 Task: Find connections with filter location Otrokovice with filter topic #lawyeringwith filter profile language English with filter current company FIS with filter school Careers for youth in Salem with filter industry Computer Networking Products with filter service category User Experience Design with filter keywords title Controller
Action: Mouse moved to (561, 75)
Screenshot: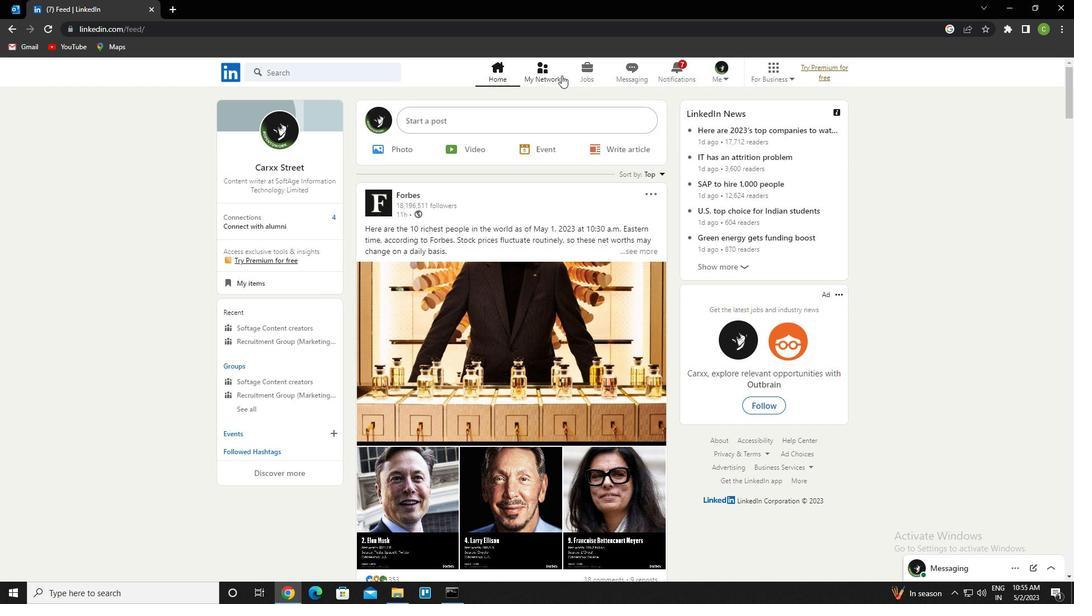 
Action: Mouse pressed left at (561, 75)
Screenshot: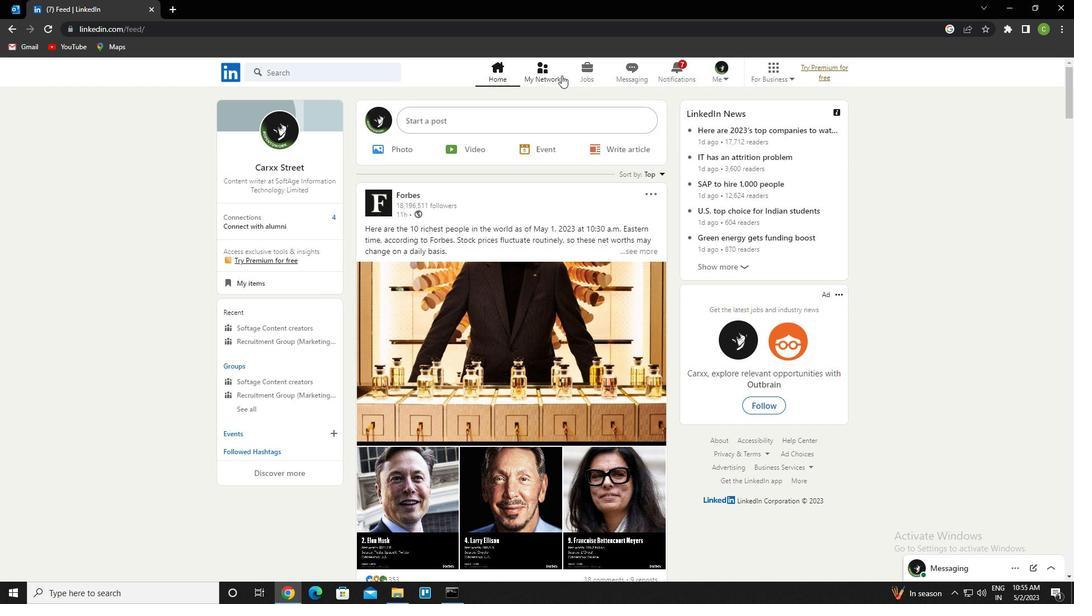 
Action: Mouse moved to (307, 139)
Screenshot: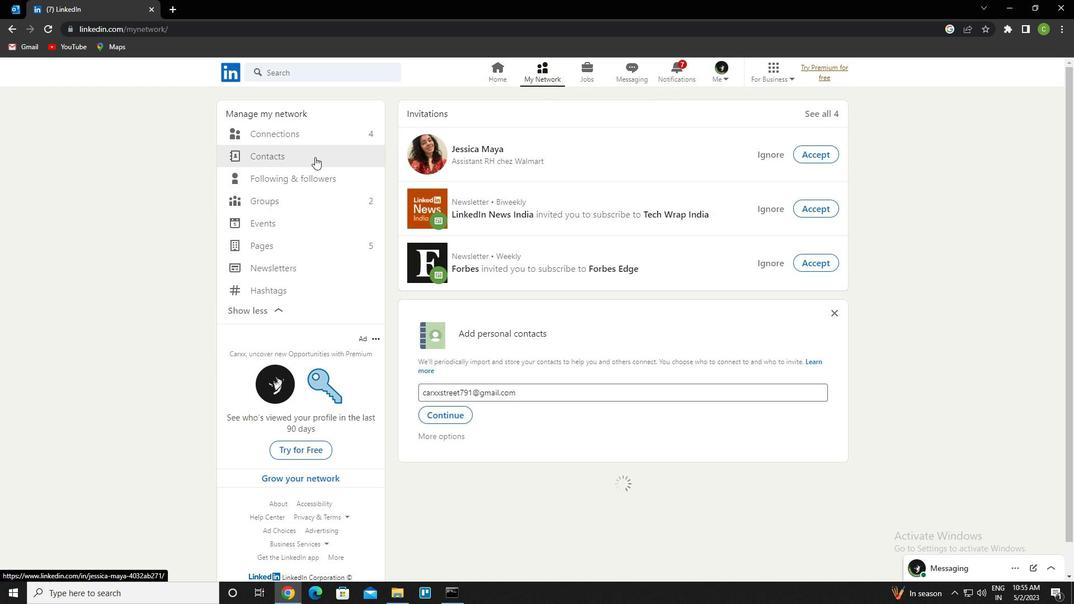 
Action: Mouse pressed left at (307, 139)
Screenshot: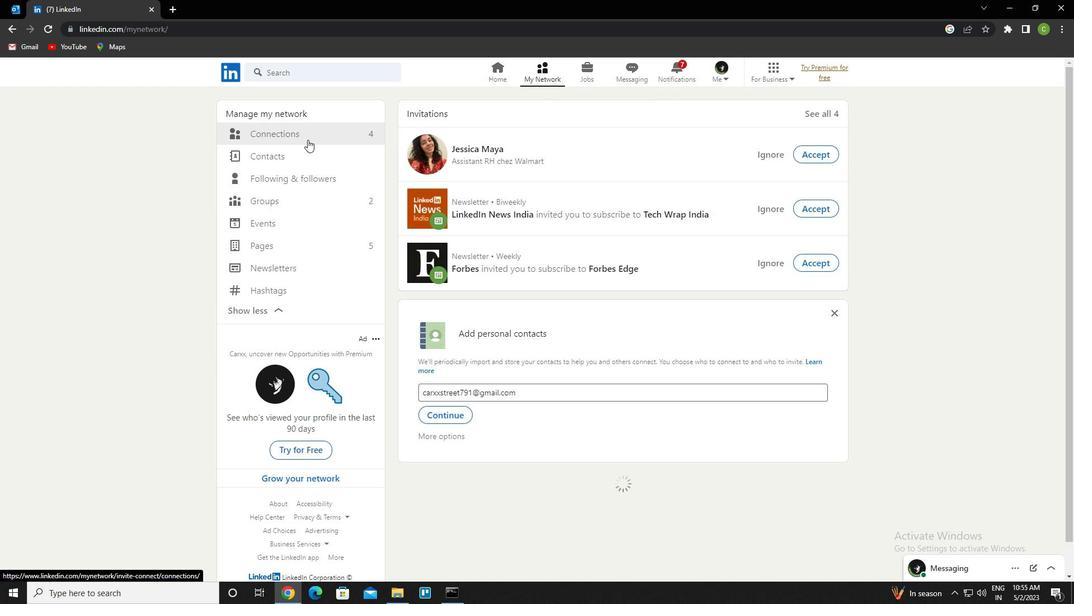 
Action: Mouse moved to (615, 138)
Screenshot: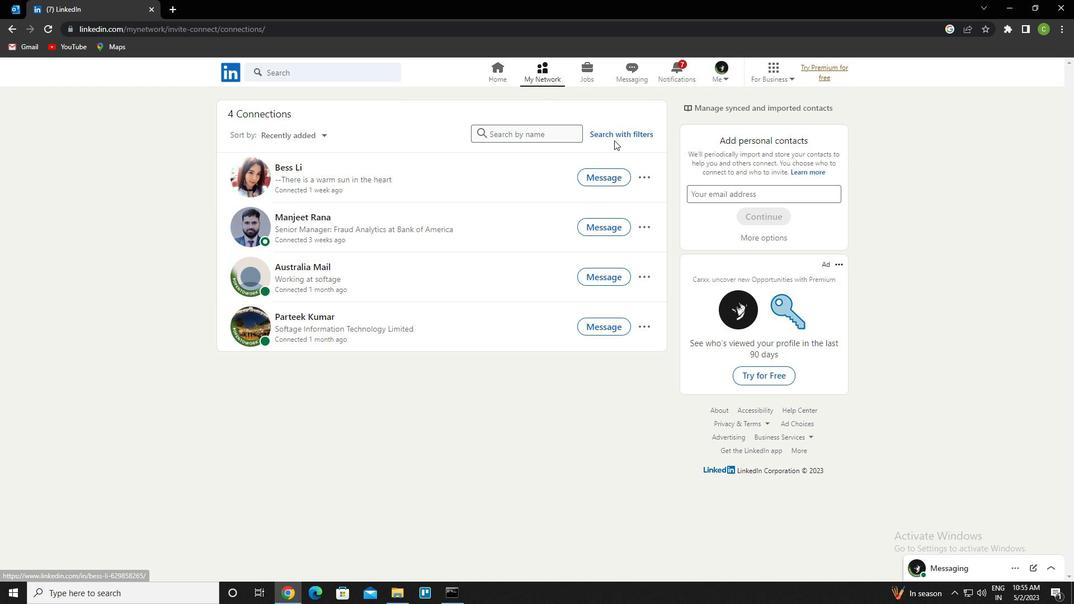 
Action: Mouse pressed left at (615, 138)
Screenshot: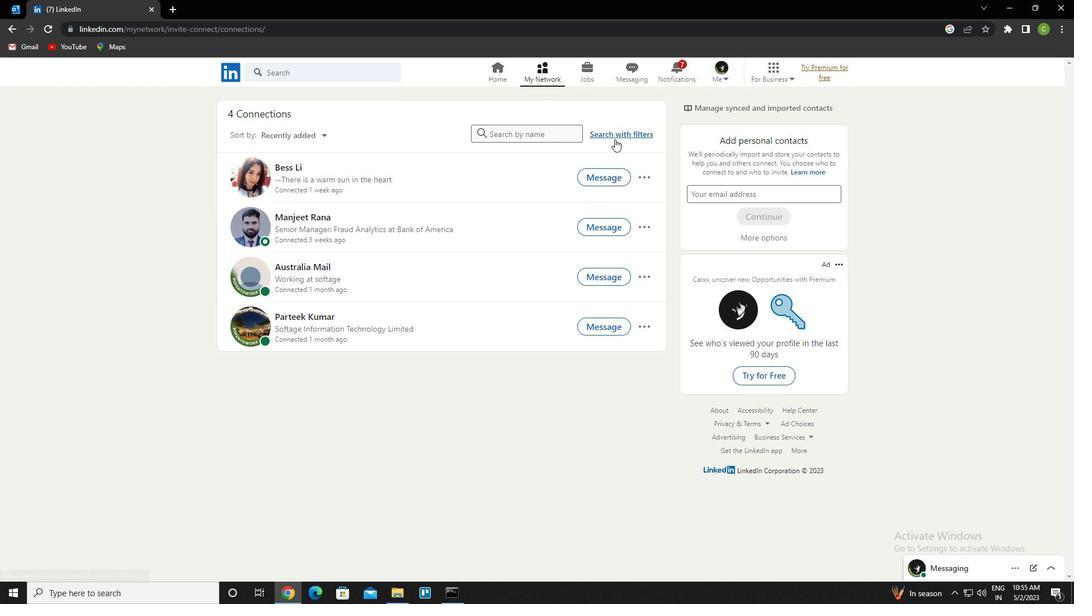 
Action: Mouse moved to (565, 100)
Screenshot: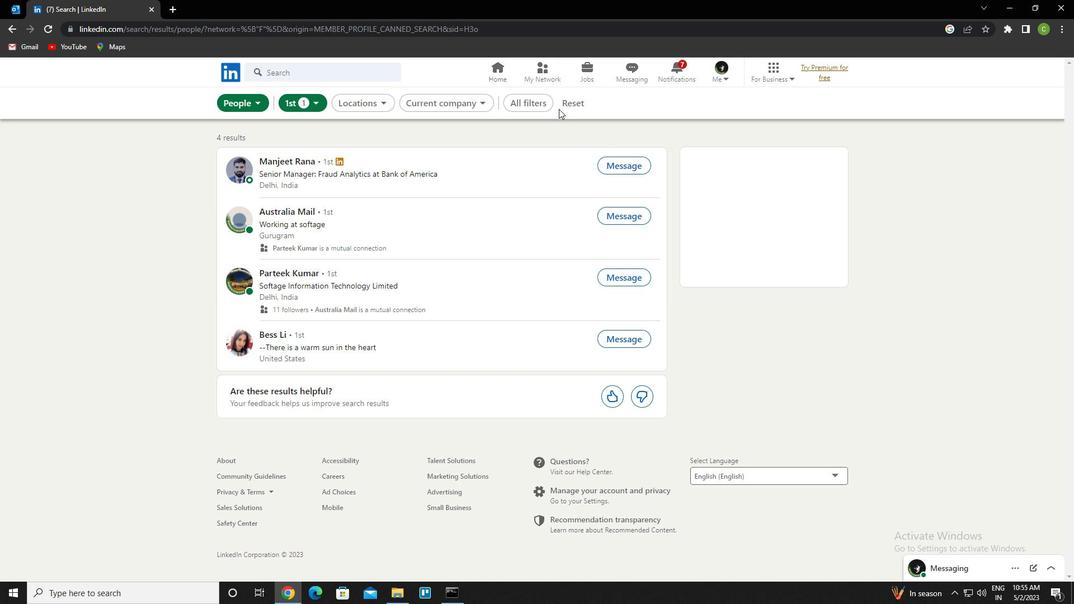 
Action: Mouse pressed left at (565, 100)
Screenshot: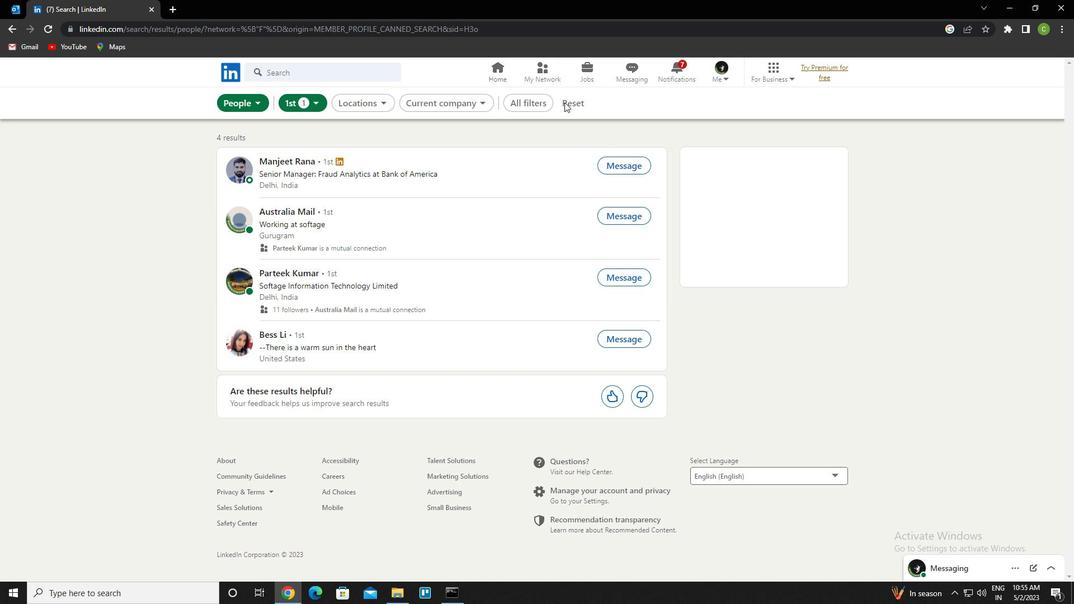 
Action: Mouse moved to (552, 103)
Screenshot: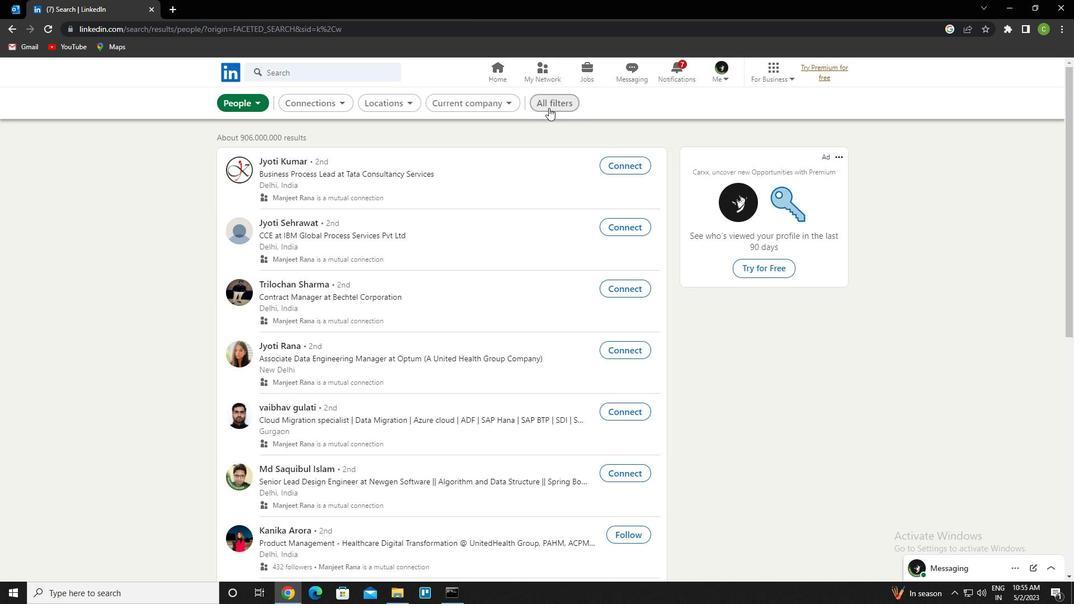 
Action: Mouse pressed left at (552, 103)
Screenshot: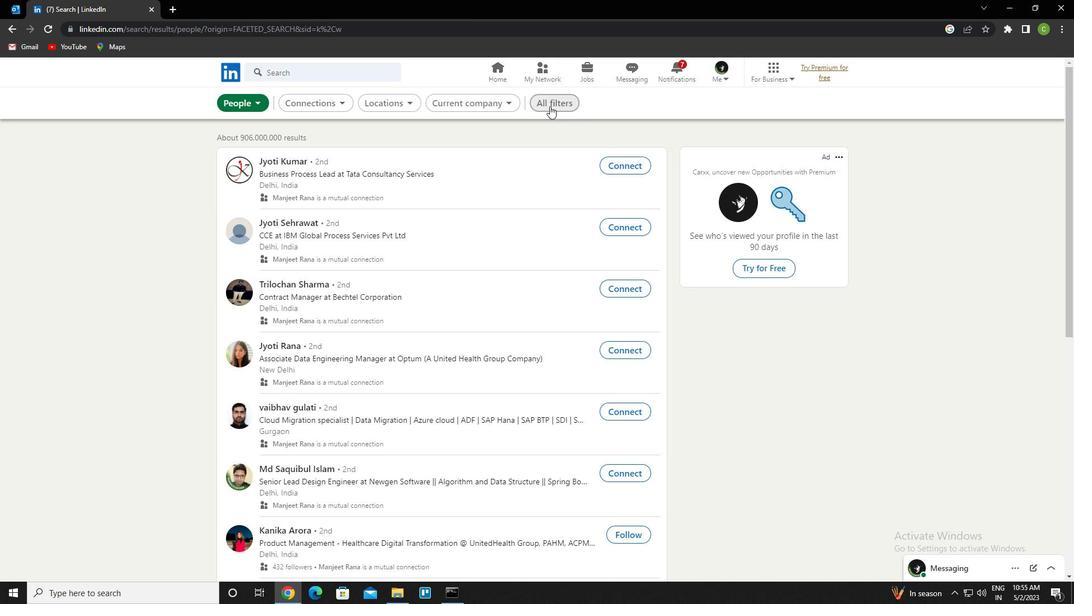 
Action: Mouse moved to (997, 359)
Screenshot: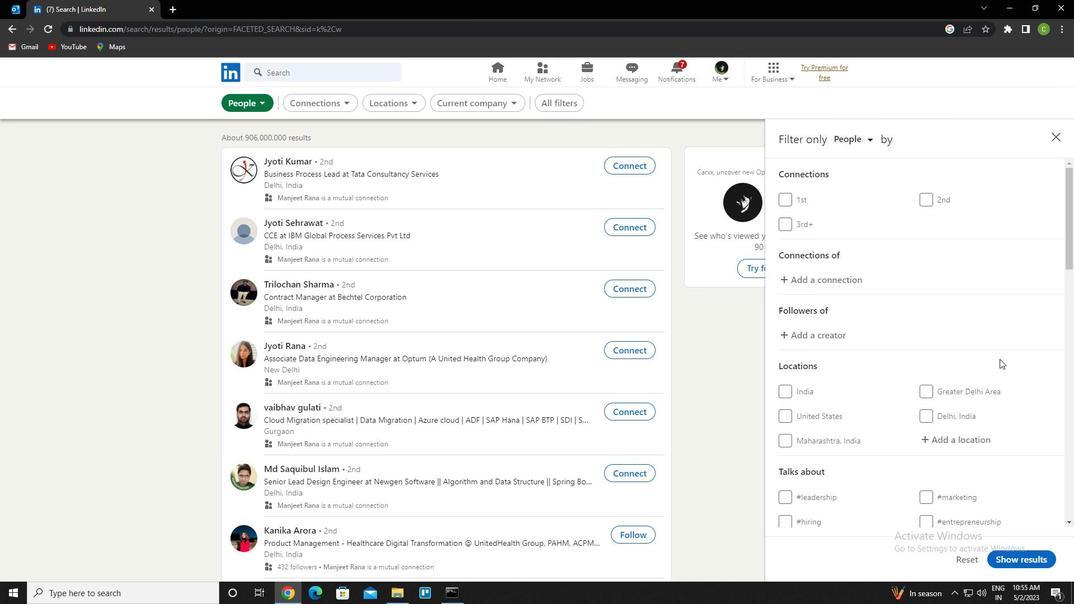 
Action: Mouse scrolled (997, 358) with delta (0, 0)
Screenshot: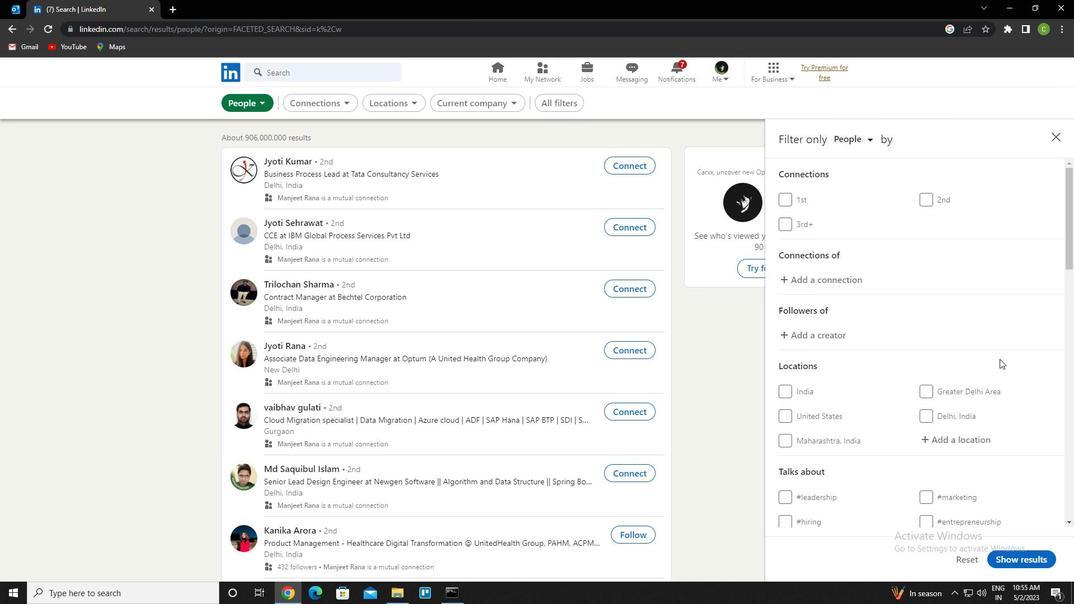 
Action: Mouse moved to (973, 357)
Screenshot: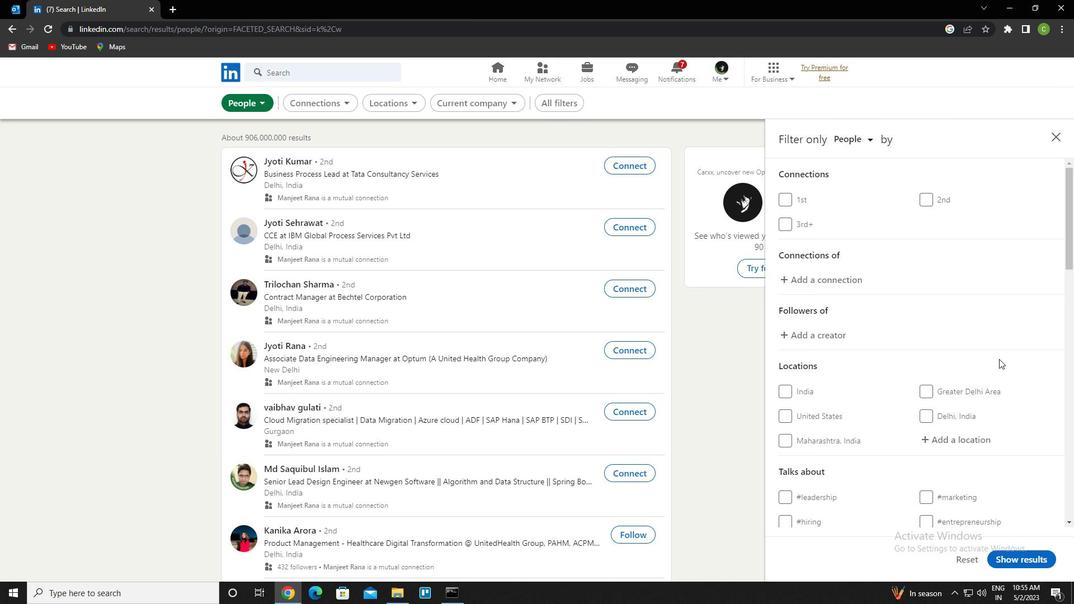 
Action: Mouse scrolled (973, 356) with delta (0, 0)
Screenshot: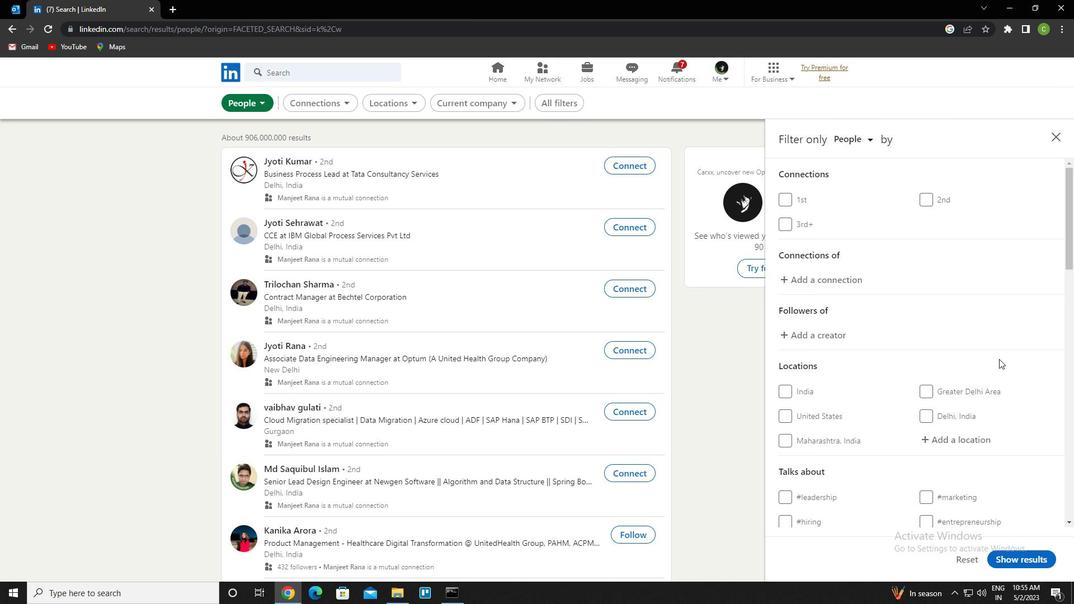
Action: Mouse moved to (953, 343)
Screenshot: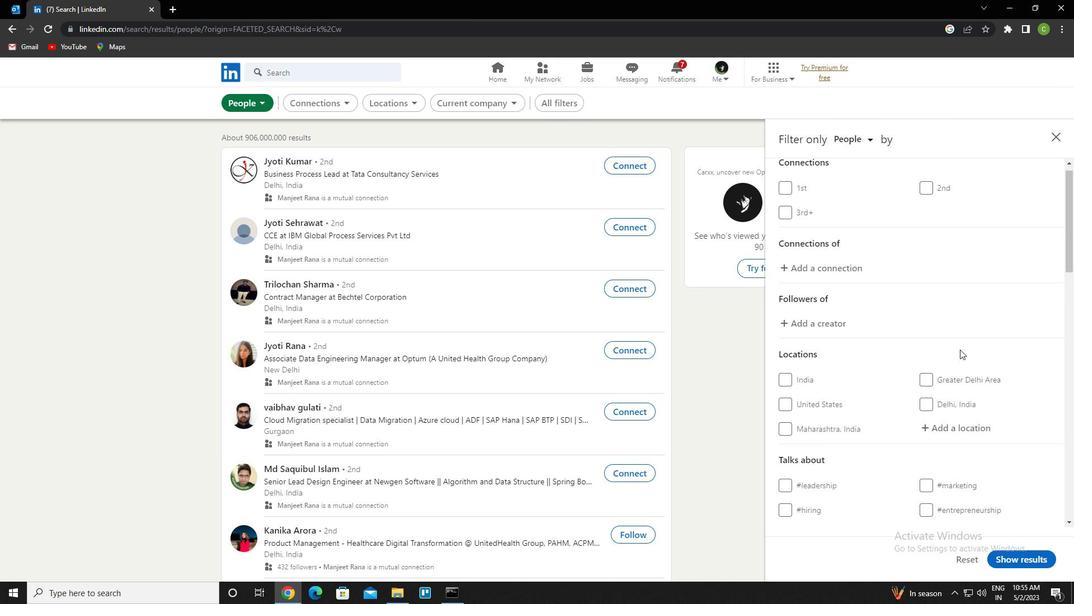 
Action: Mouse scrolled (953, 342) with delta (0, 0)
Screenshot: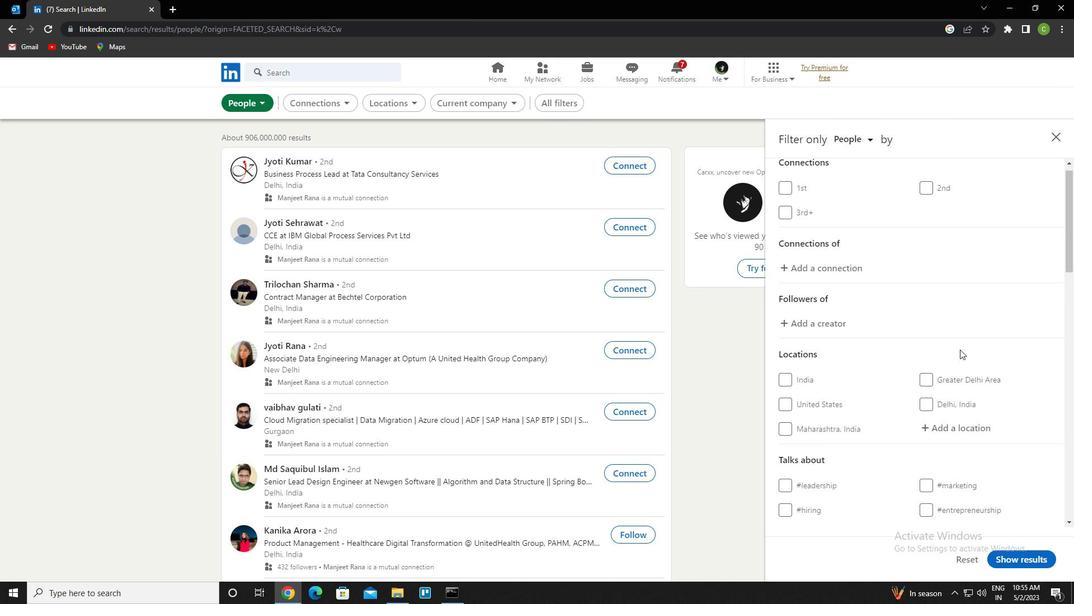 
Action: Mouse moved to (957, 273)
Screenshot: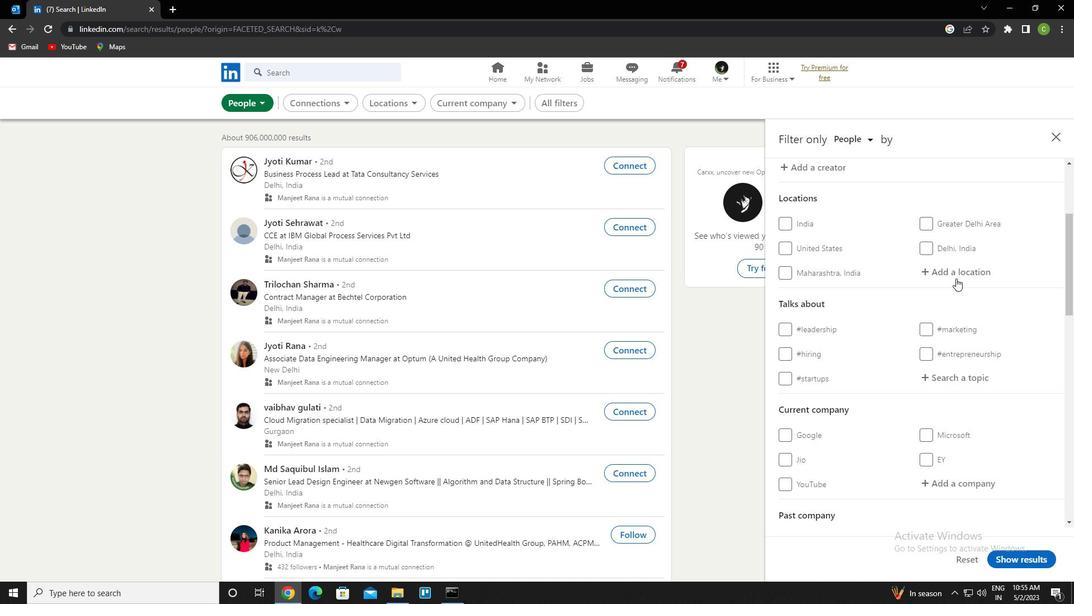 
Action: Mouse pressed left at (957, 273)
Screenshot: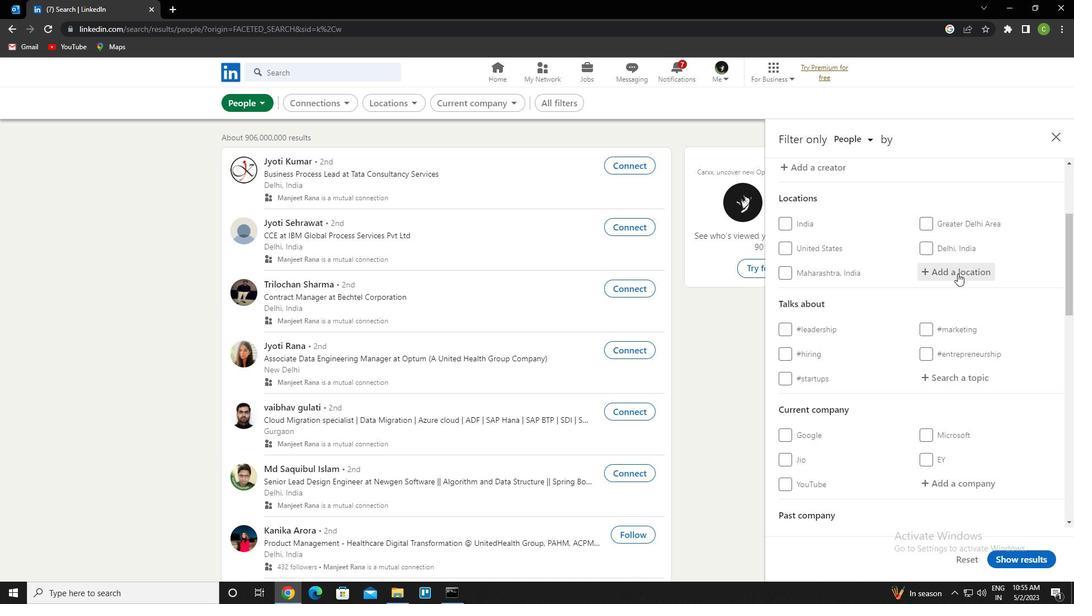 
Action: Key pressed <Key.caps_lock>o<Key.caps_lock>troko<Key.down><Key.enter>
Screenshot: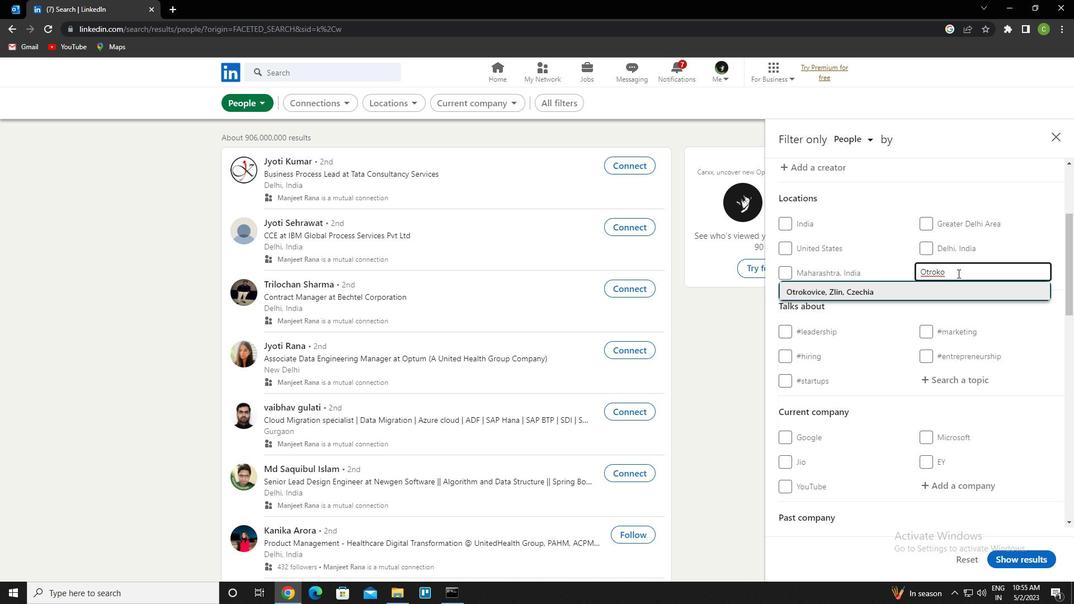 
Action: Mouse scrolled (957, 273) with delta (0, 0)
Screenshot: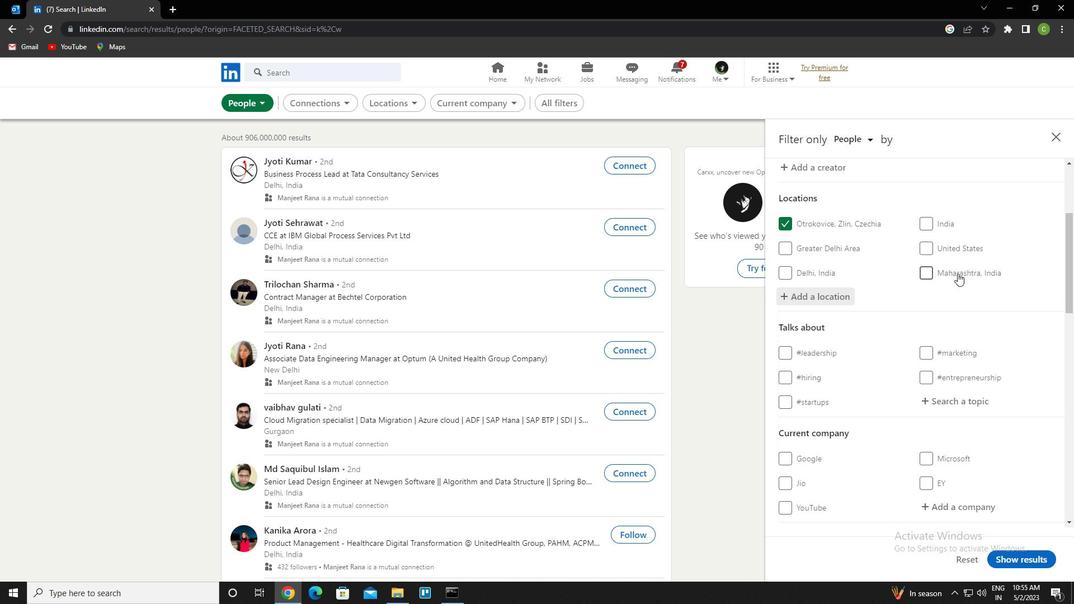 
Action: Mouse scrolled (957, 273) with delta (0, 0)
Screenshot: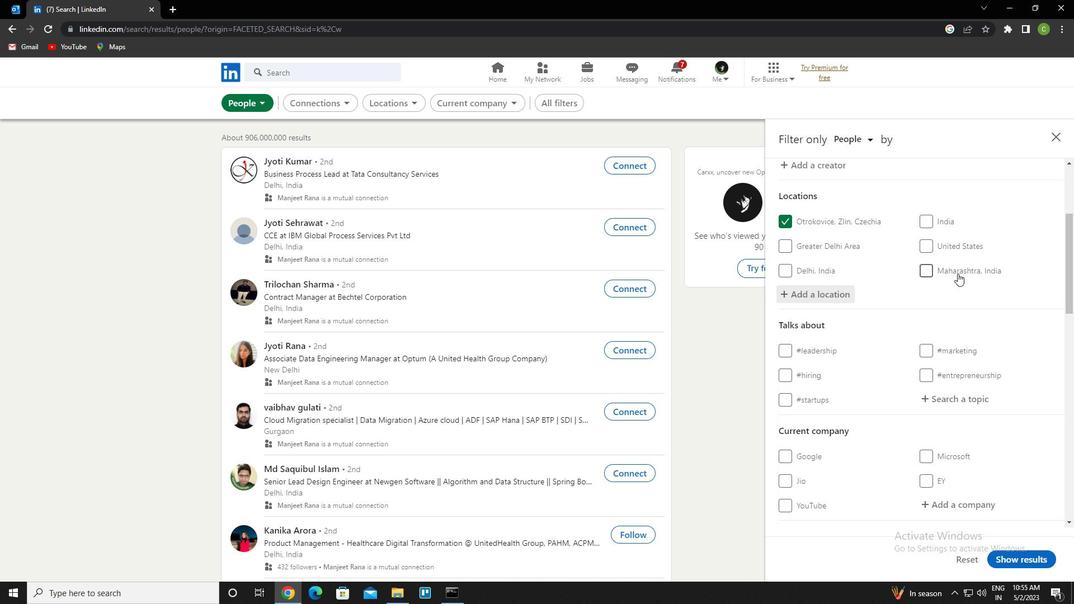 
Action: Mouse moved to (962, 292)
Screenshot: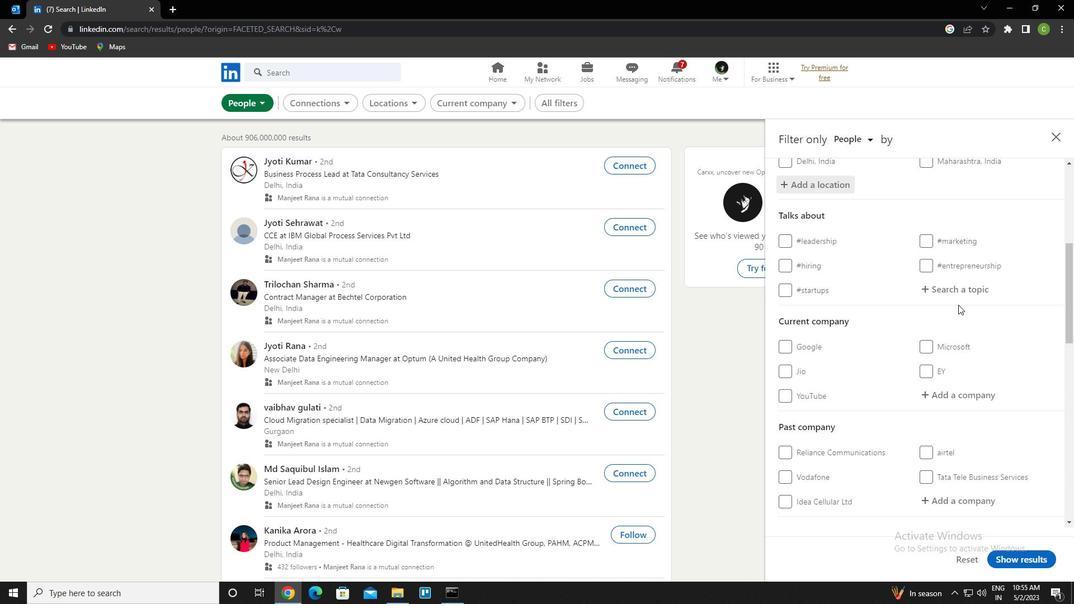 
Action: Mouse pressed left at (962, 292)
Screenshot: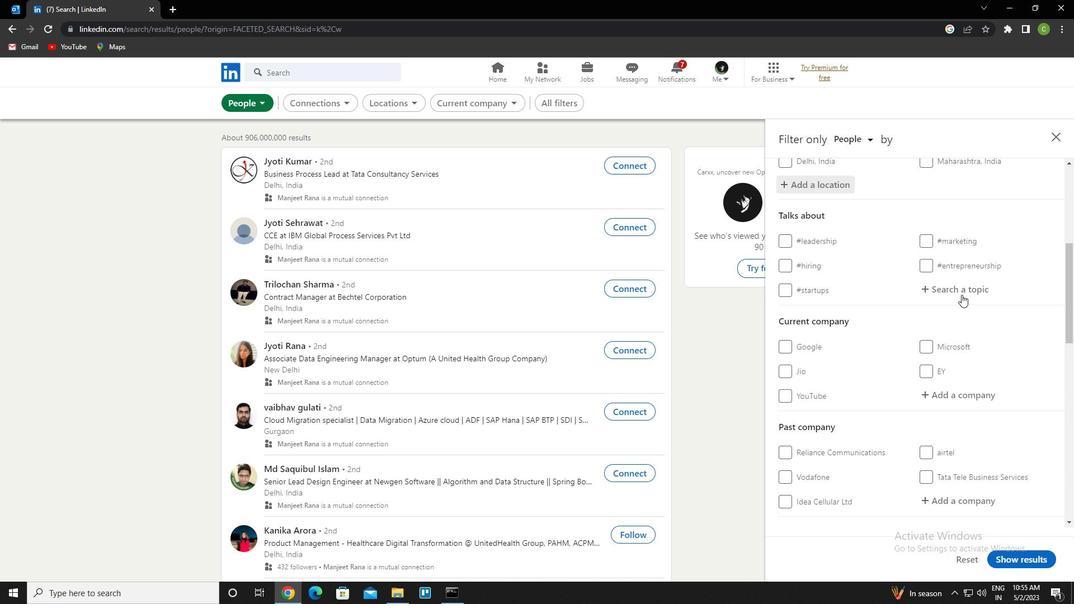 
Action: Key pressed lawyering<Key.down><Key.enter>
Screenshot: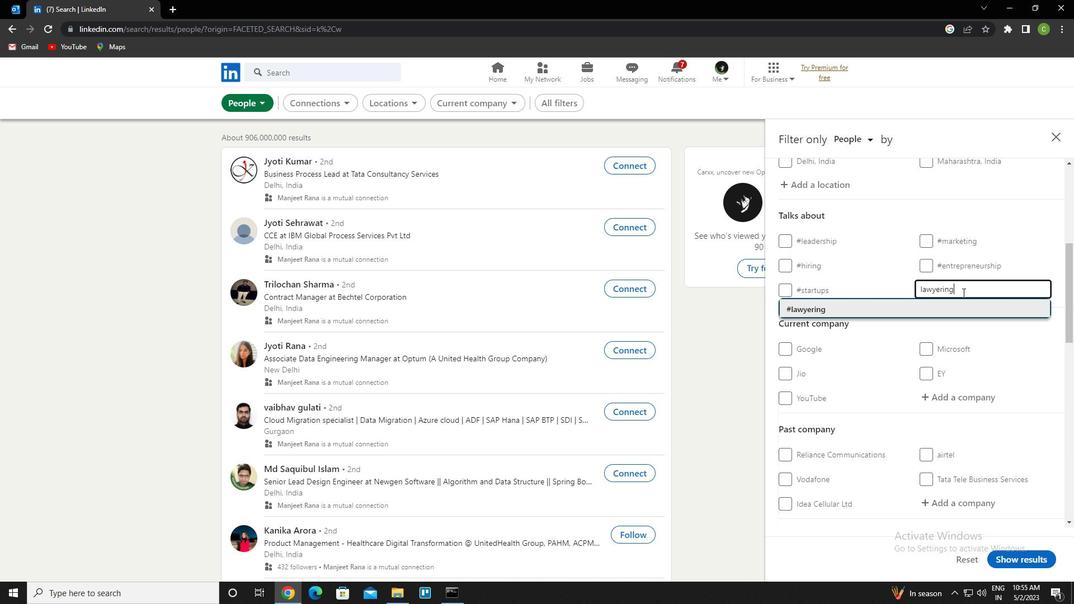 
Action: Mouse moved to (959, 298)
Screenshot: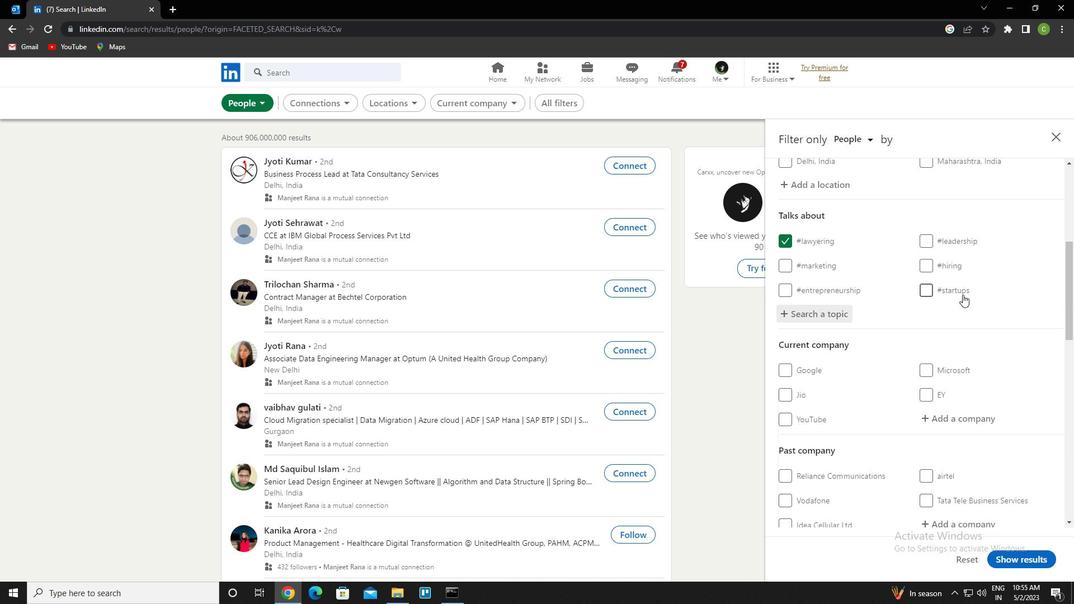 
Action: Mouse scrolled (959, 297) with delta (0, 0)
Screenshot: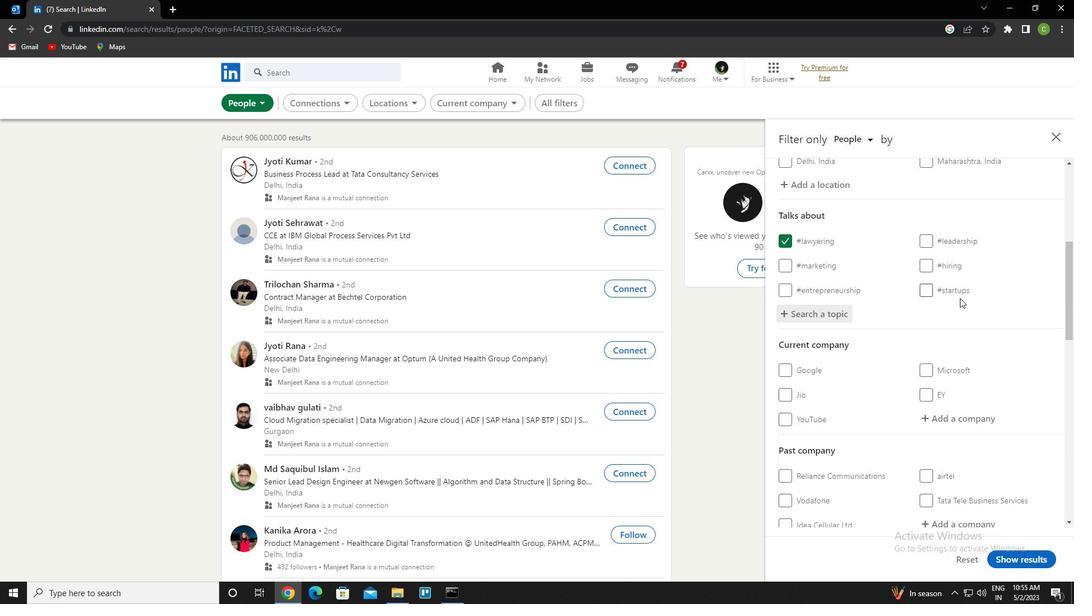 
Action: Mouse scrolled (959, 297) with delta (0, 0)
Screenshot: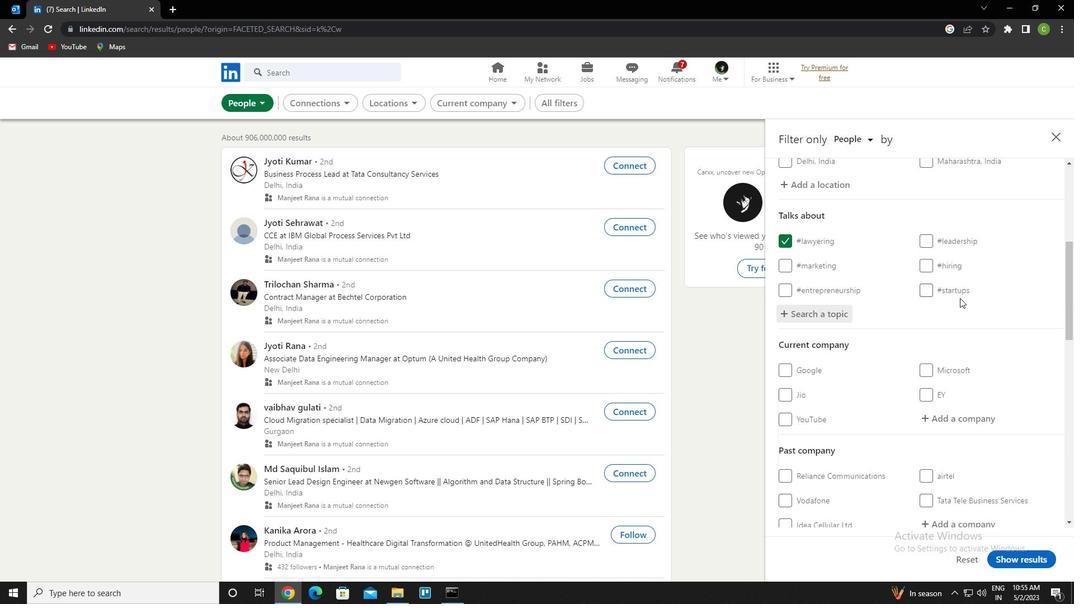 
Action: Mouse scrolled (959, 297) with delta (0, 0)
Screenshot: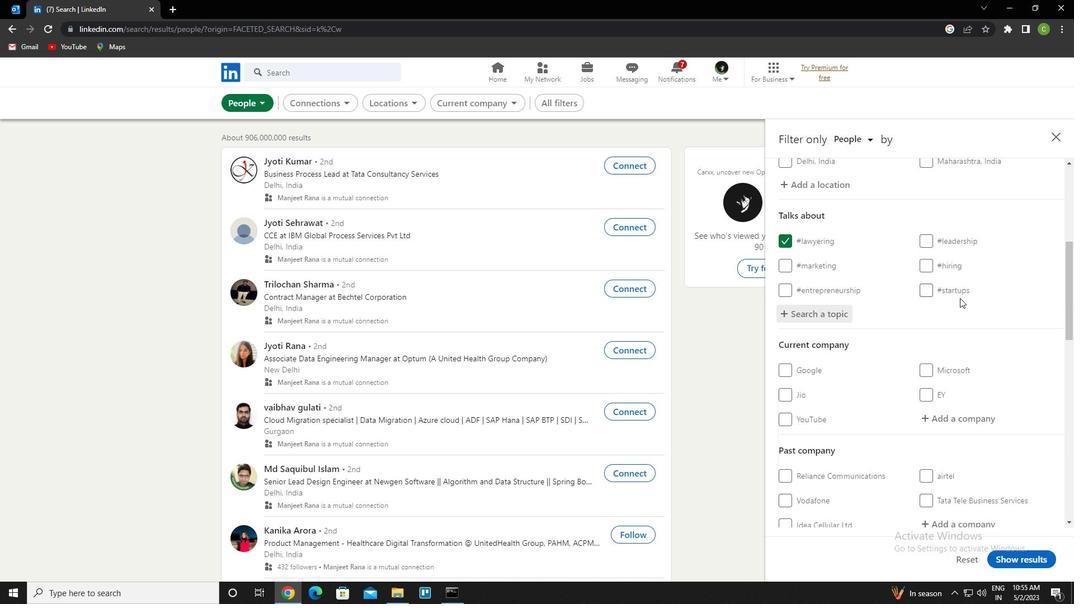 
Action: Mouse scrolled (959, 297) with delta (0, 0)
Screenshot: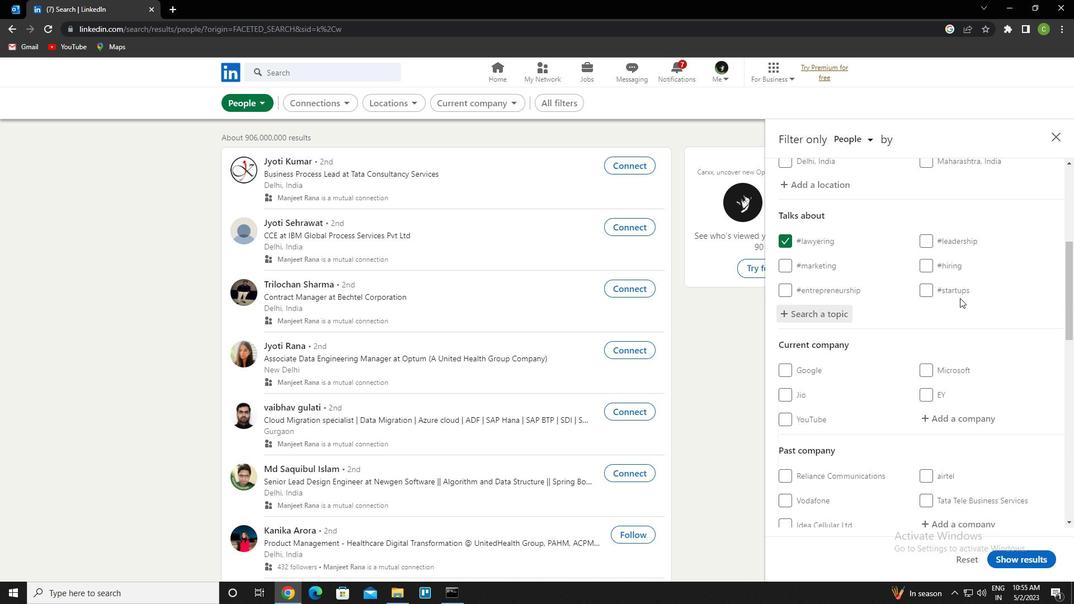
Action: Mouse scrolled (959, 297) with delta (0, 0)
Screenshot: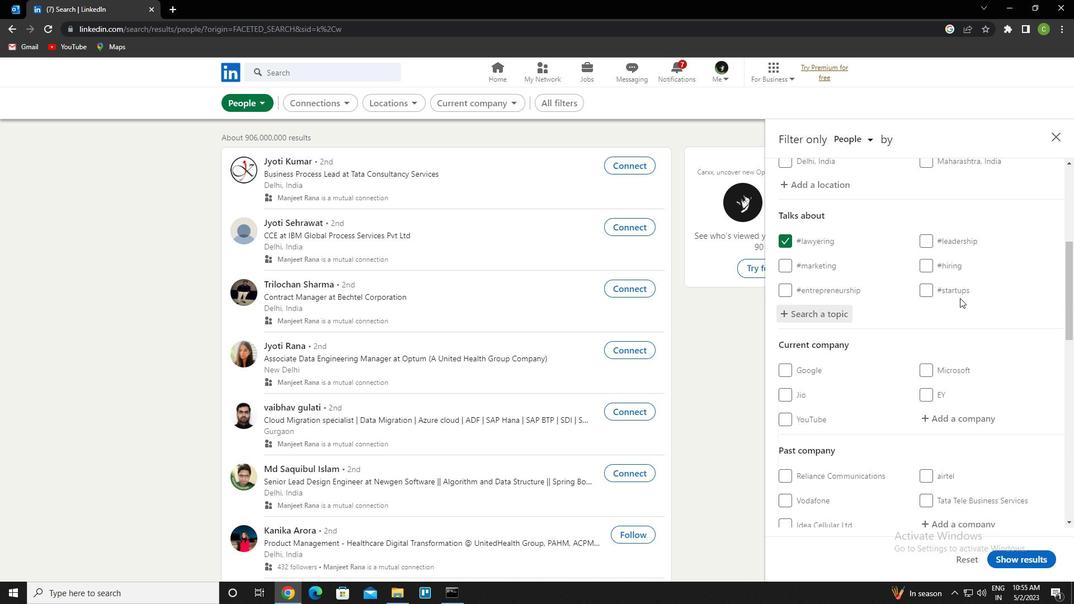 
Action: Mouse scrolled (959, 297) with delta (0, 0)
Screenshot: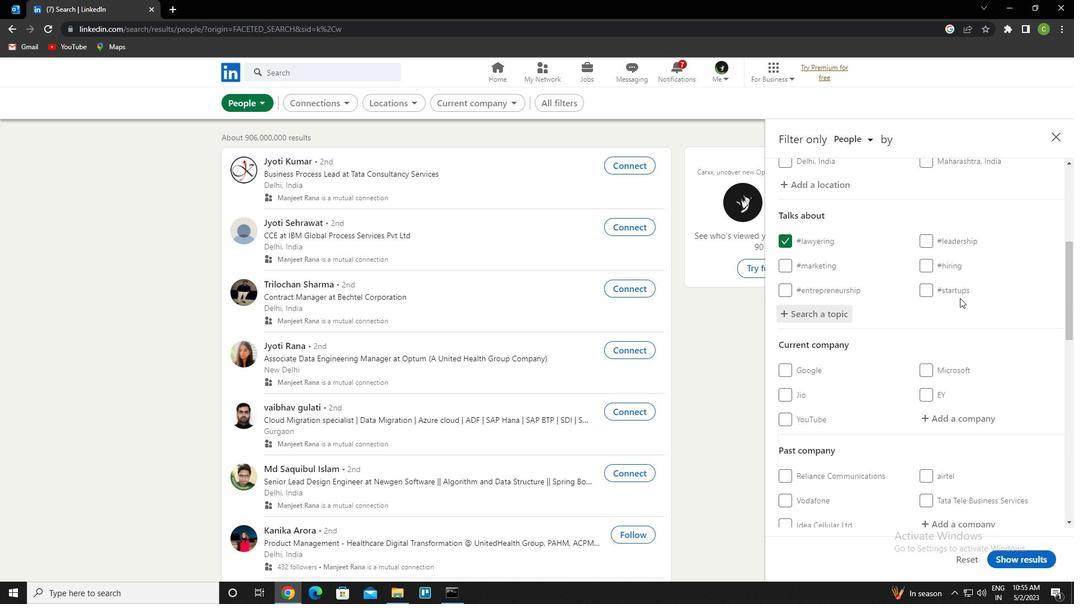 
Action: Mouse scrolled (959, 297) with delta (0, 0)
Screenshot: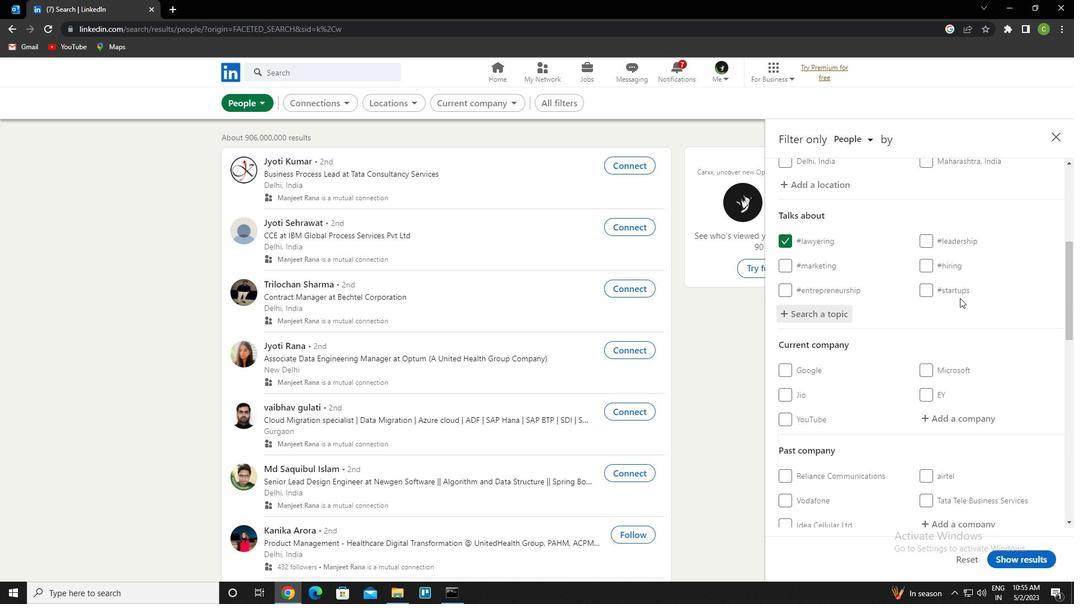 
Action: Mouse scrolled (959, 297) with delta (0, 0)
Screenshot: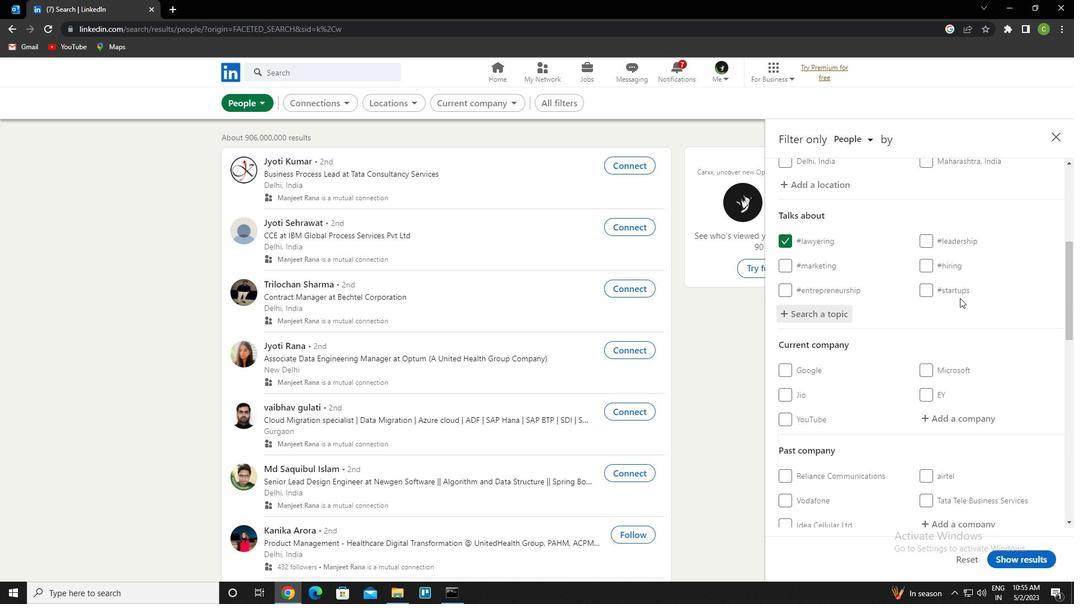 
Action: Mouse moved to (791, 374)
Screenshot: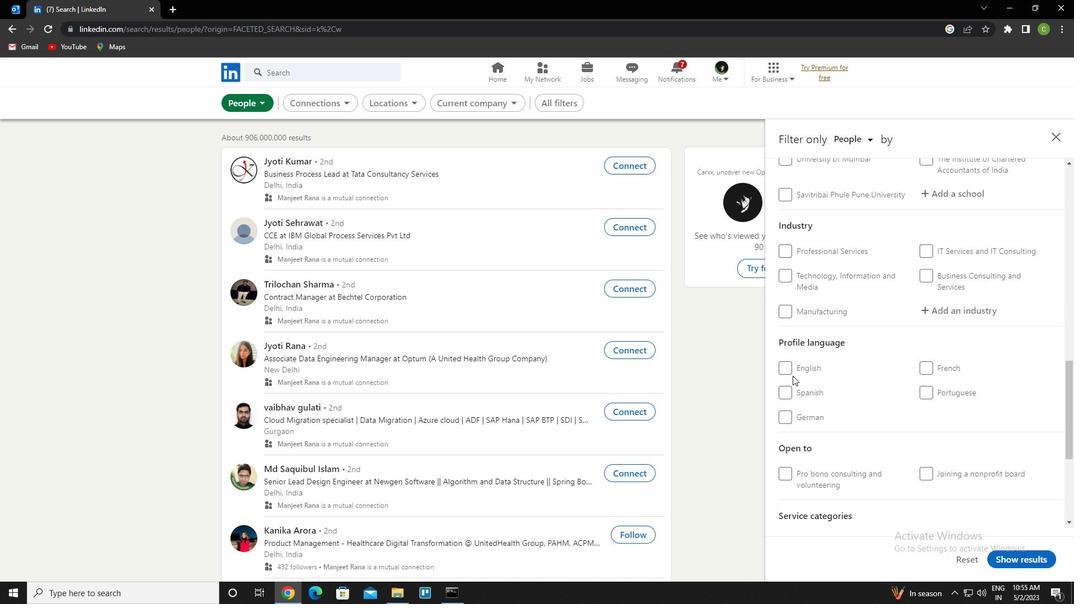 
Action: Mouse pressed left at (791, 374)
Screenshot: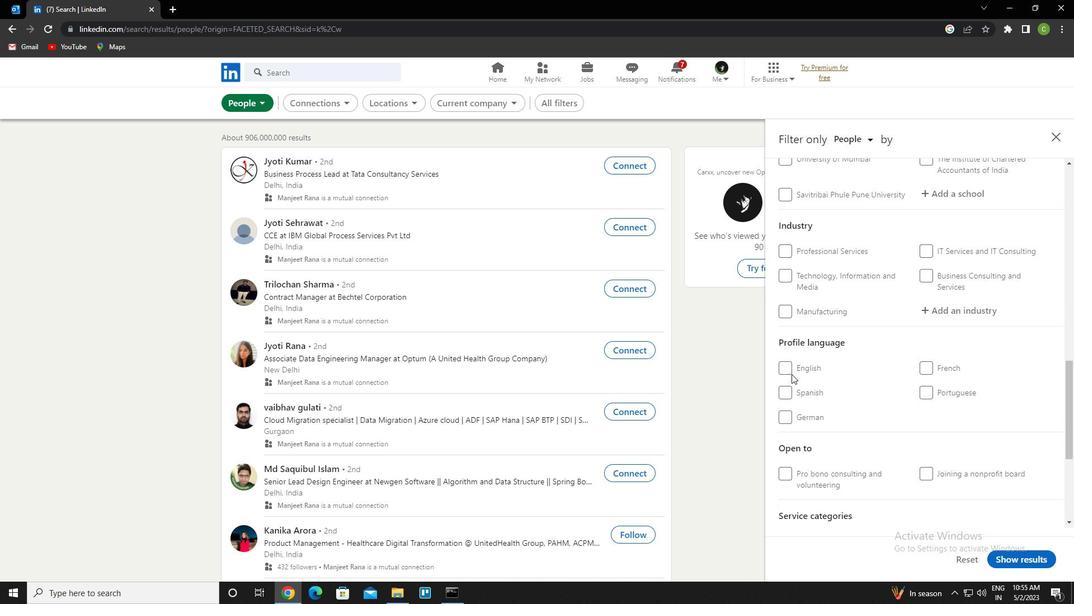 
Action: Mouse moved to (785, 366)
Screenshot: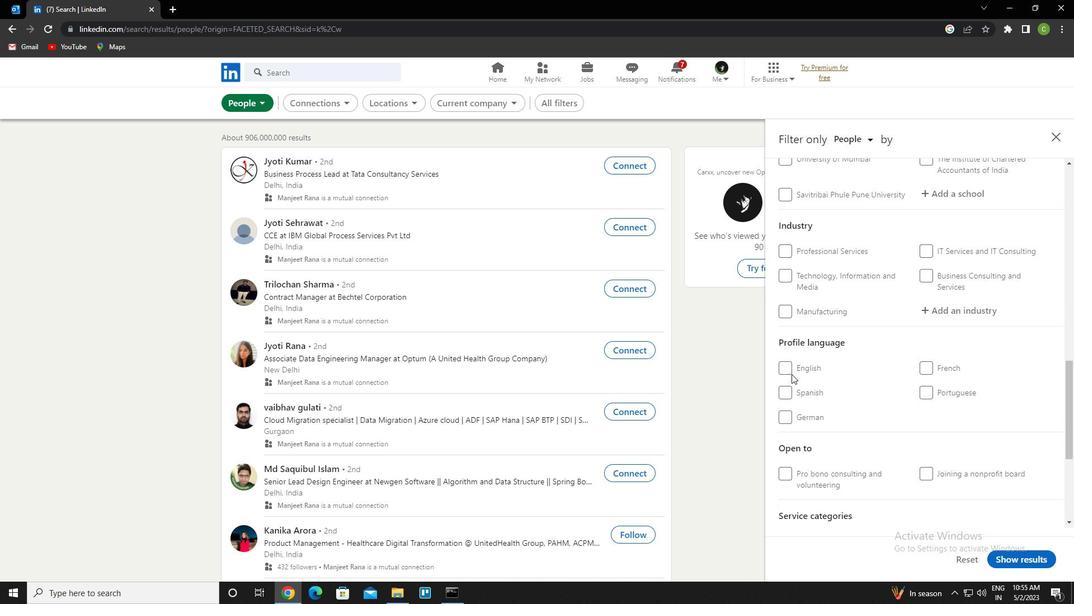 
Action: Mouse pressed left at (785, 366)
Screenshot: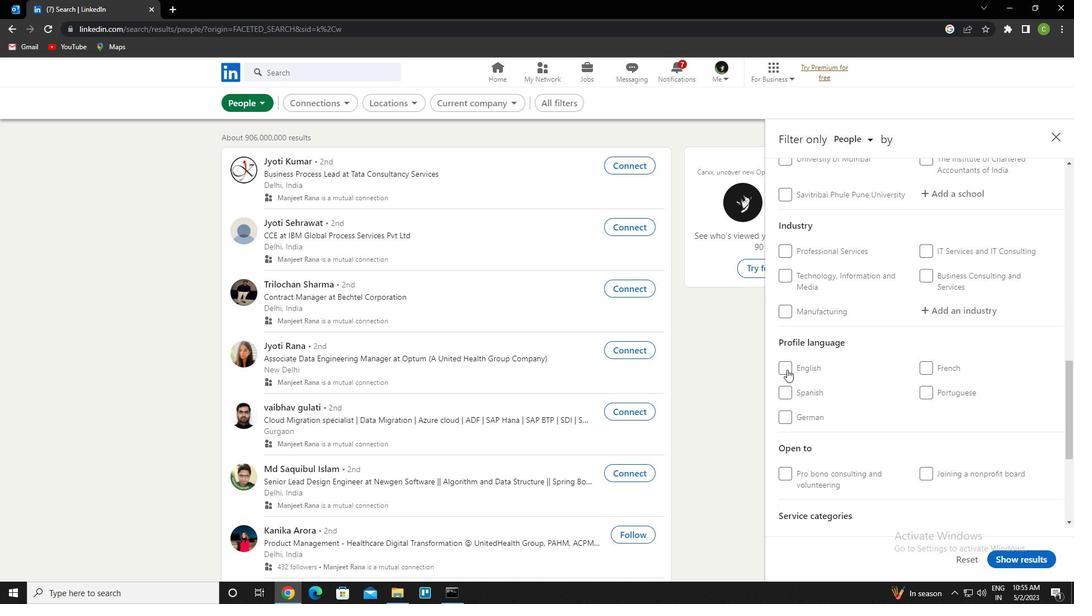 
Action: Mouse moved to (856, 414)
Screenshot: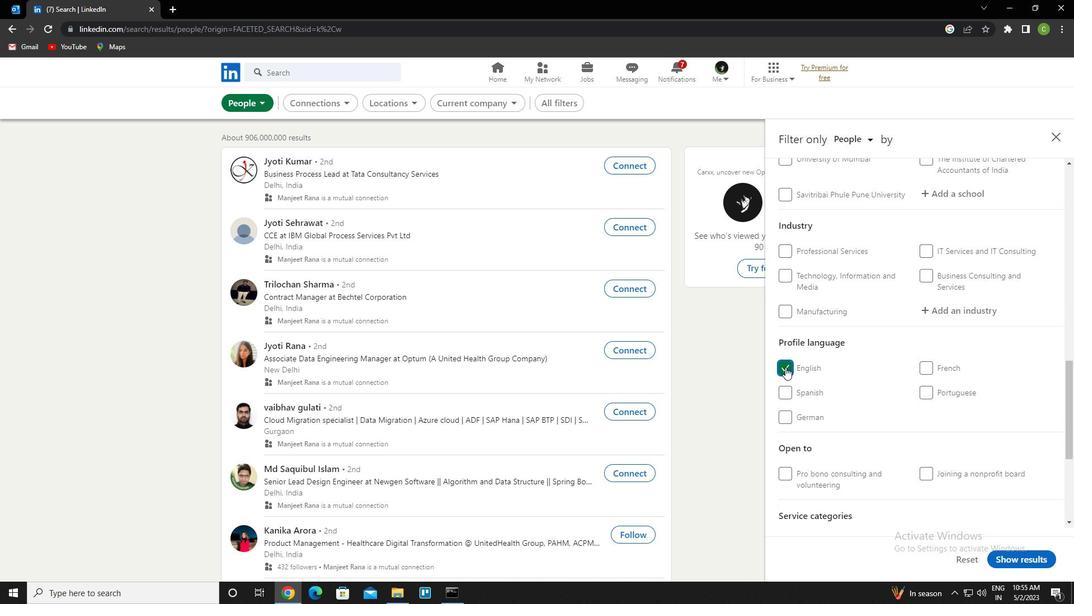 
Action: Mouse scrolled (856, 415) with delta (0, 0)
Screenshot: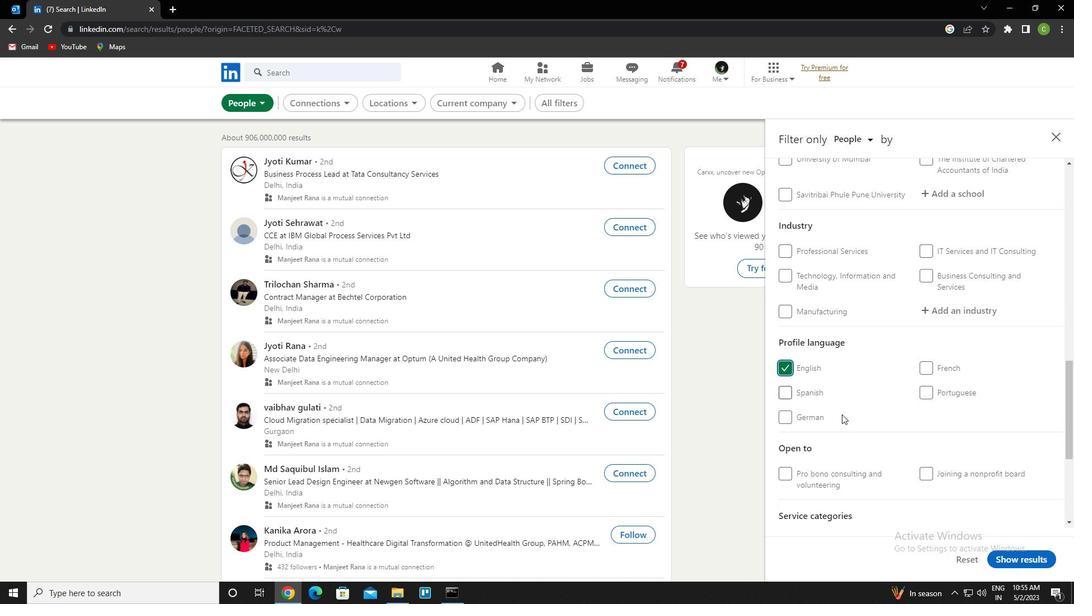 
Action: Mouse scrolled (856, 415) with delta (0, 0)
Screenshot: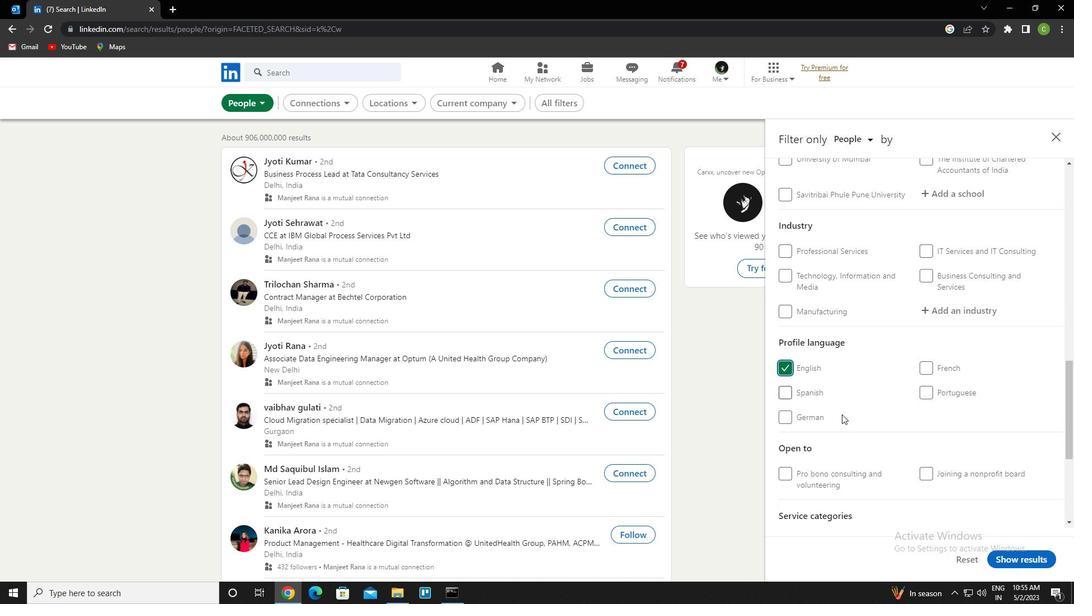 
Action: Mouse scrolled (856, 415) with delta (0, 0)
Screenshot: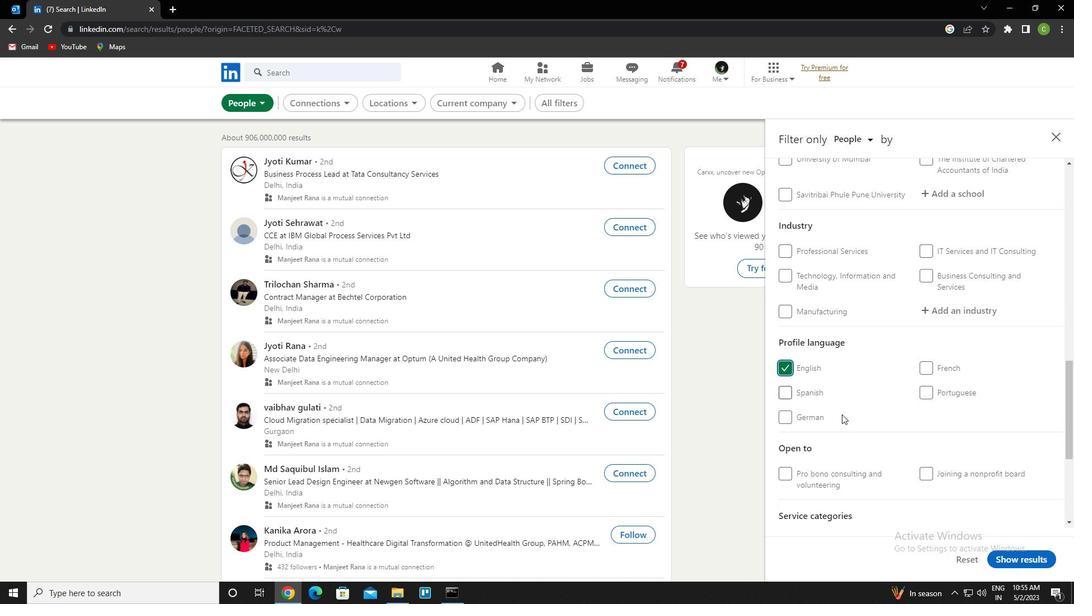 
Action: Mouse scrolled (856, 415) with delta (0, 0)
Screenshot: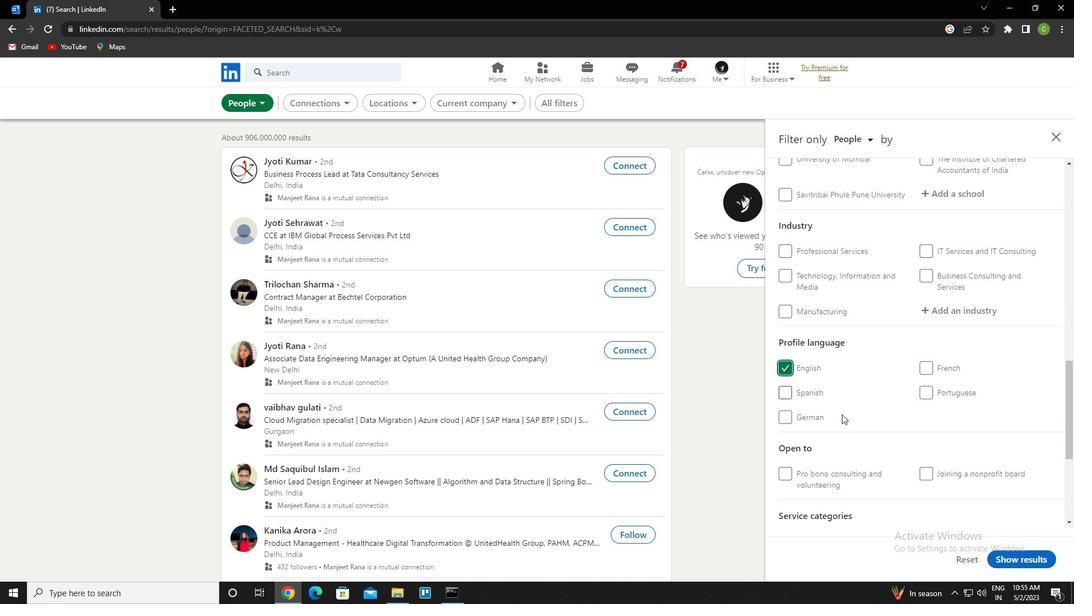 
Action: Mouse scrolled (856, 415) with delta (0, 0)
Screenshot: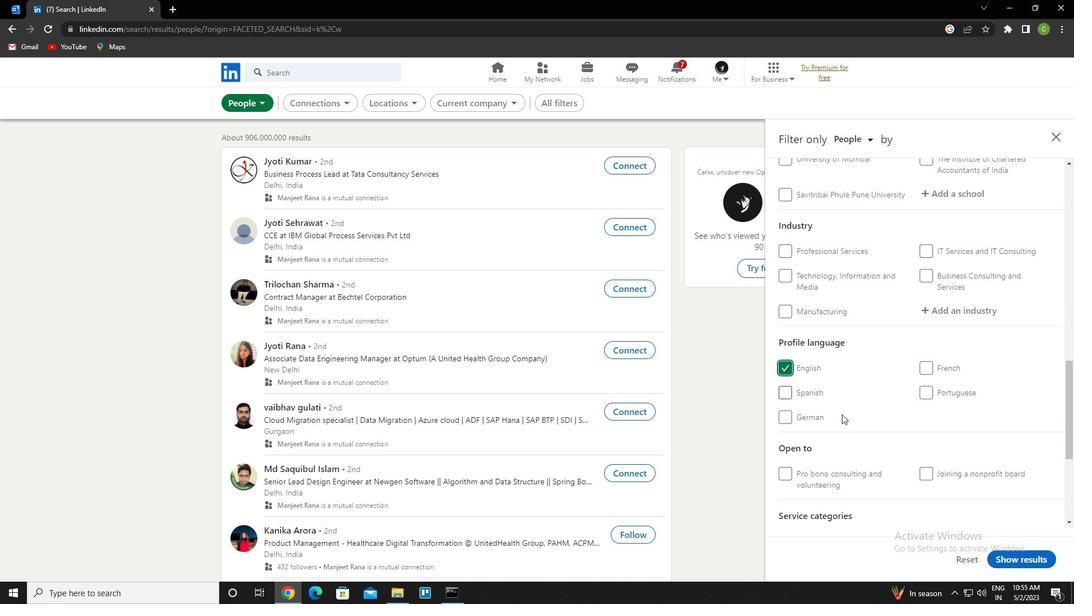 
Action: Mouse scrolled (856, 415) with delta (0, 0)
Screenshot: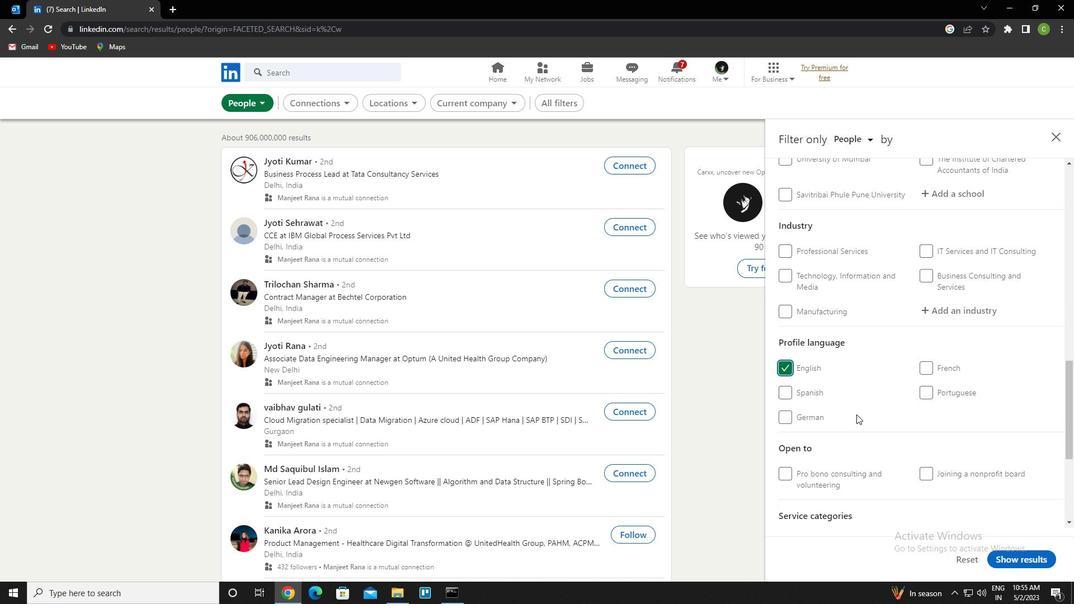 
Action: Mouse scrolled (856, 415) with delta (0, 0)
Screenshot: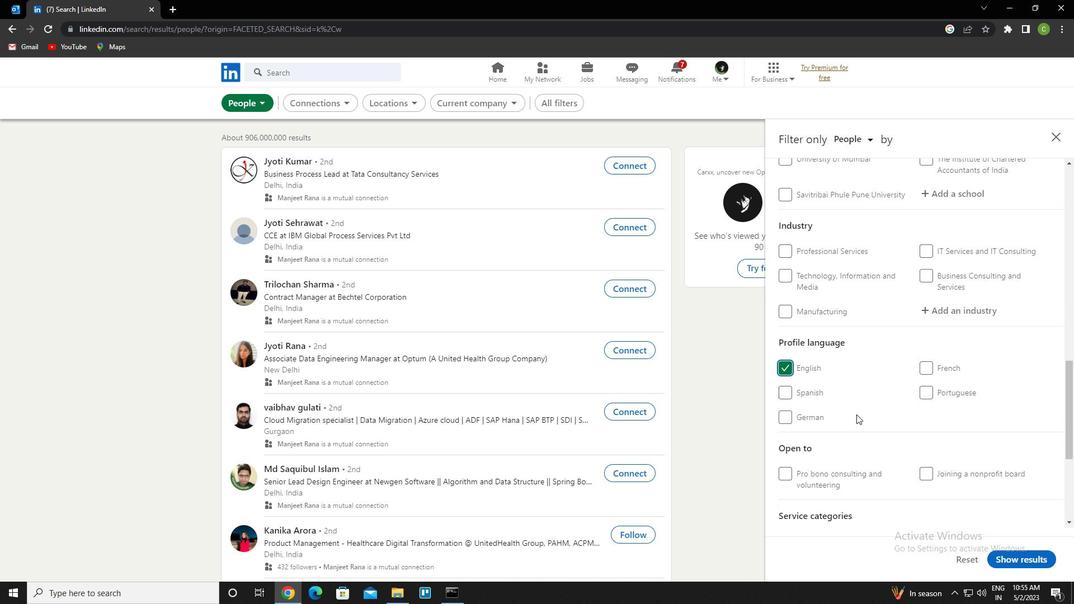 
Action: Mouse moved to (949, 363)
Screenshot: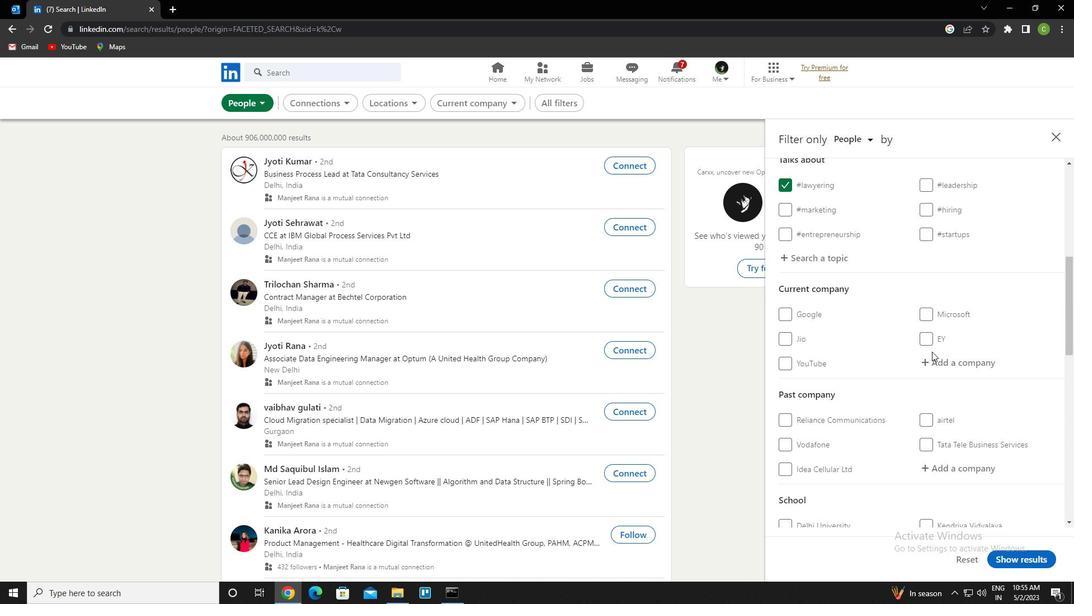 
Action: Mouse pressed left at (949, 363)
Screenshot: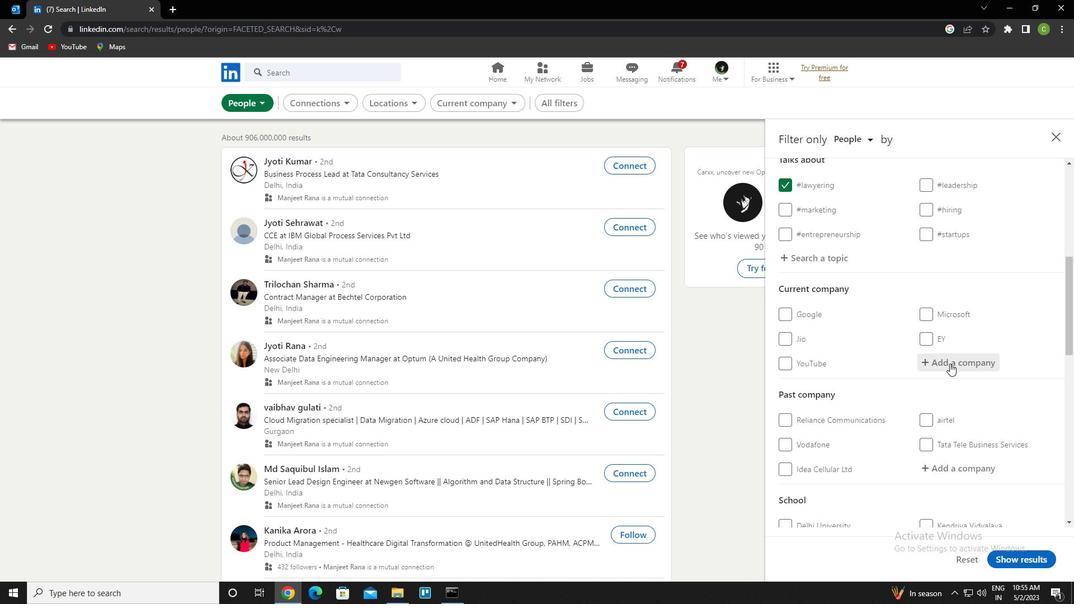 
Action: Key pressed <Key.caps_lock>fis<Key.down><Key.enter>
Screenshot: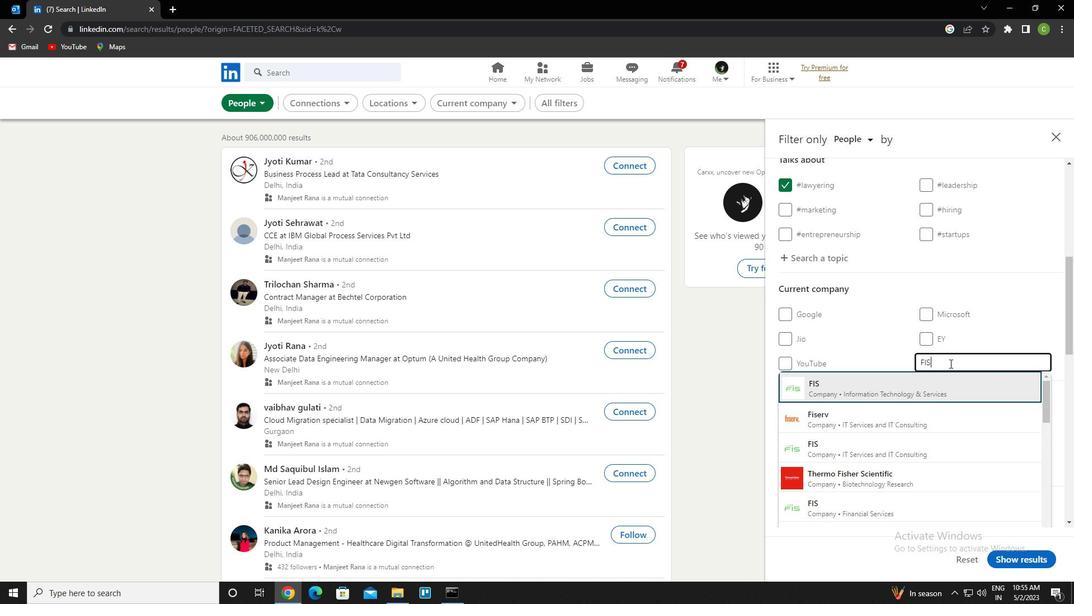
Action: Mouse scrolled (949, 363) with delta (0, 0)
Screenshot: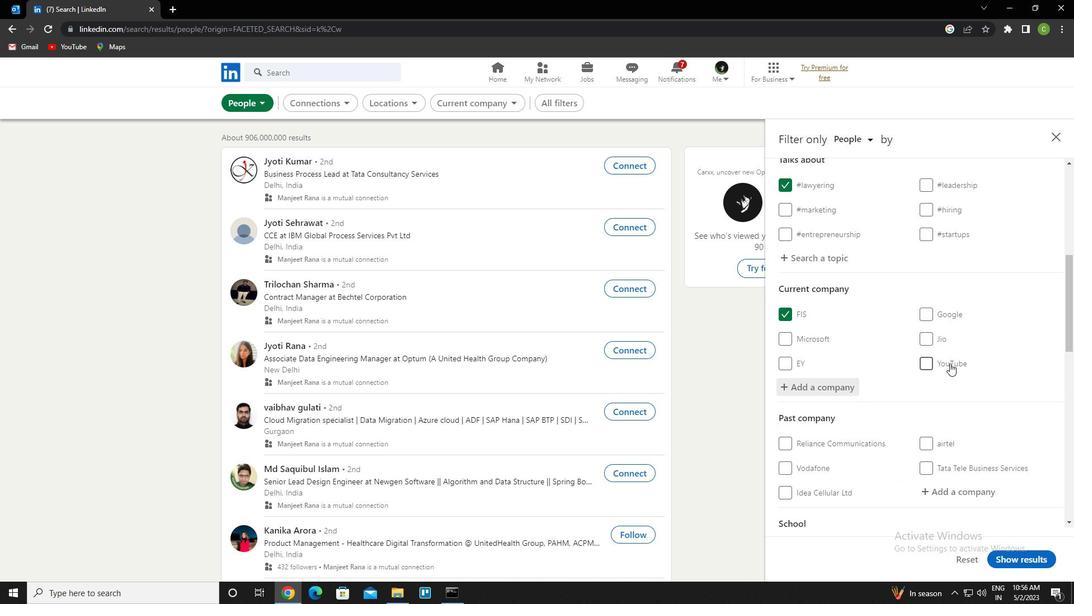 
Action: Mouse scrolled (949, 363) with delta (0, 0)
Screenshot: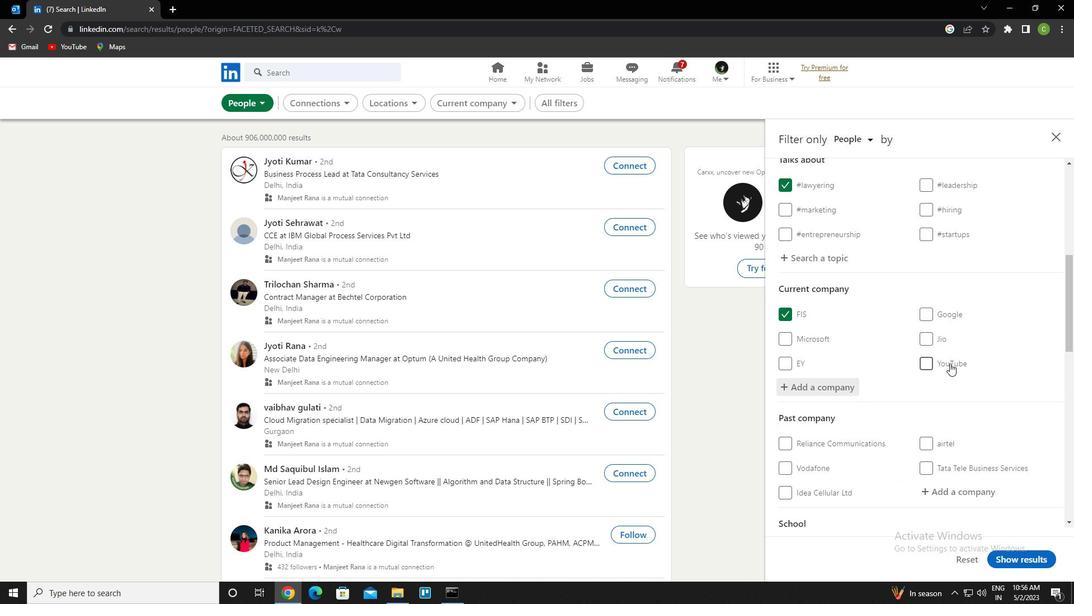 
Action: Mouse scrolled (949, 363) with delta (0, 0)
Screenshot: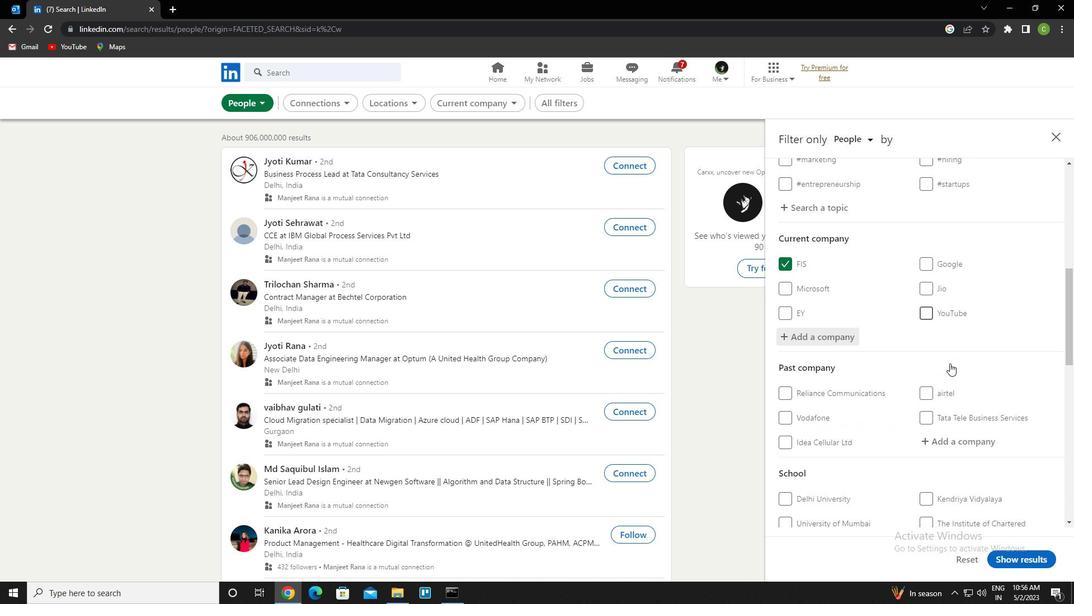 
Action: Mouse moved to (971, 365)
Screenshot: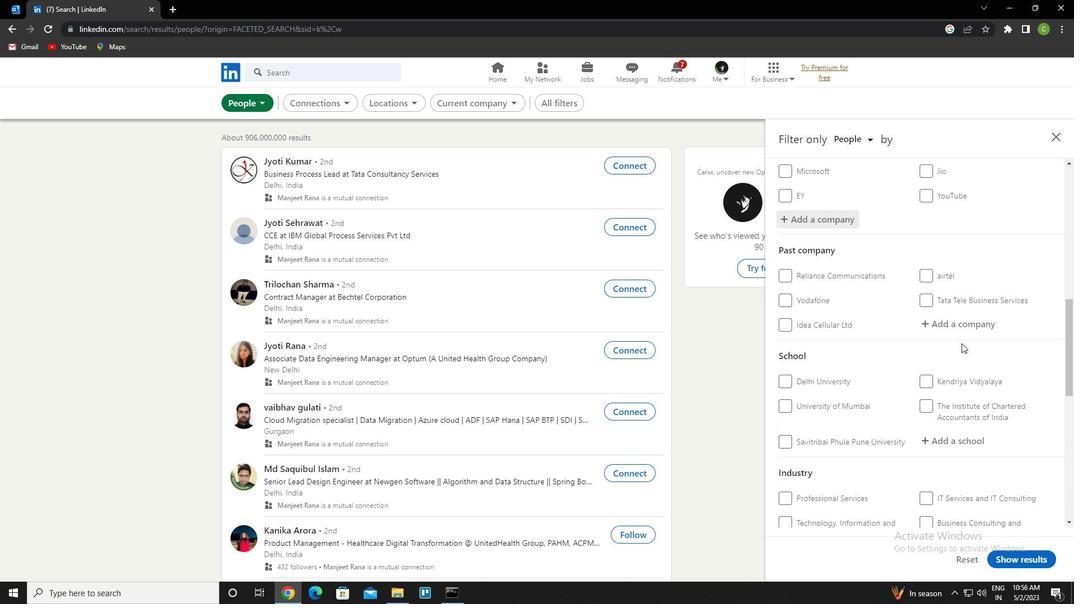 
Action: Mouse scrolled (971, 365) with delta (0, 0)
Screenshot: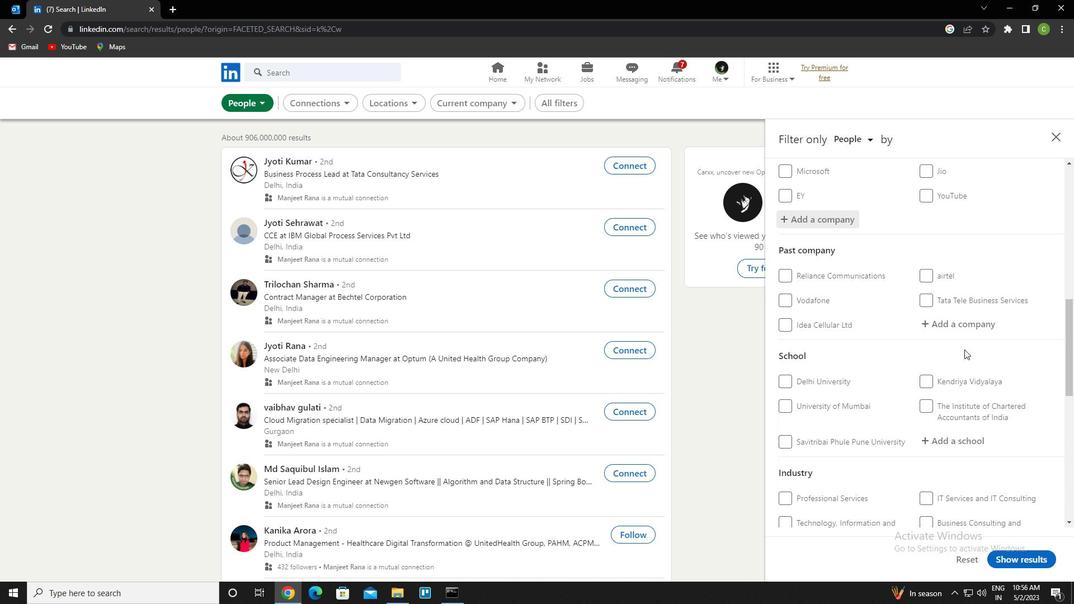 
Action: Mouse scrolled (971, 365) with delta (0, 0)
Screenshot: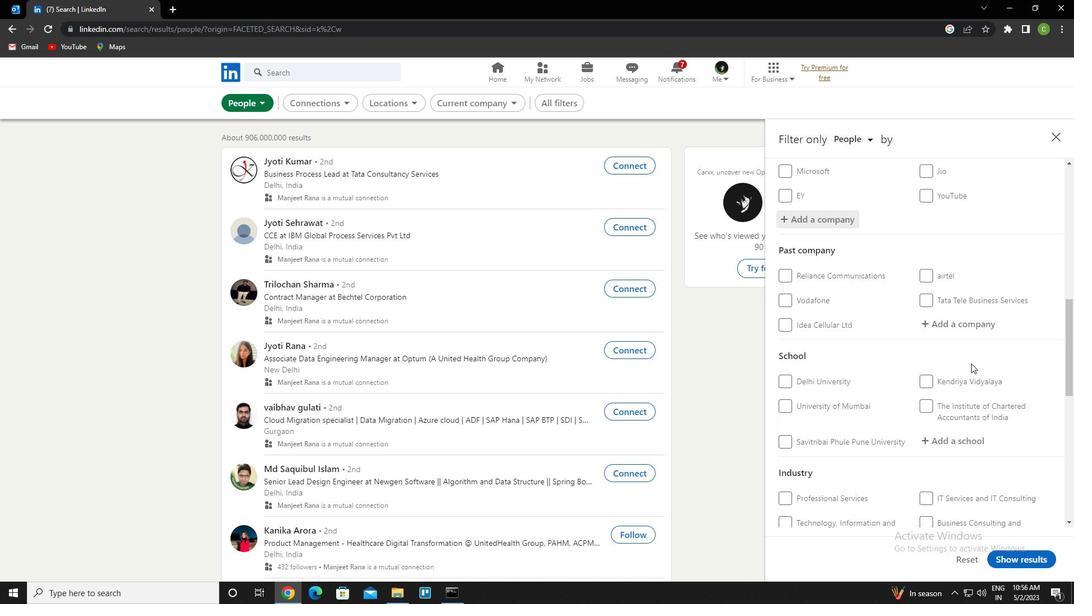 
Action: Mouse moved to (957, 333)
Screenshot: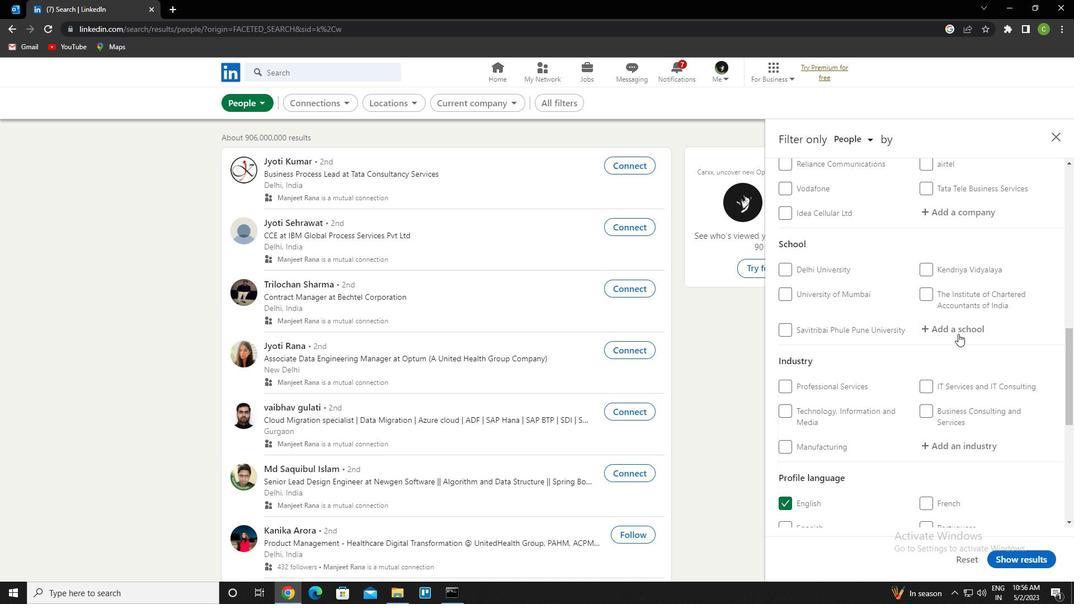 
Action: Mouse pressed left at (957, 333)
Screenshot: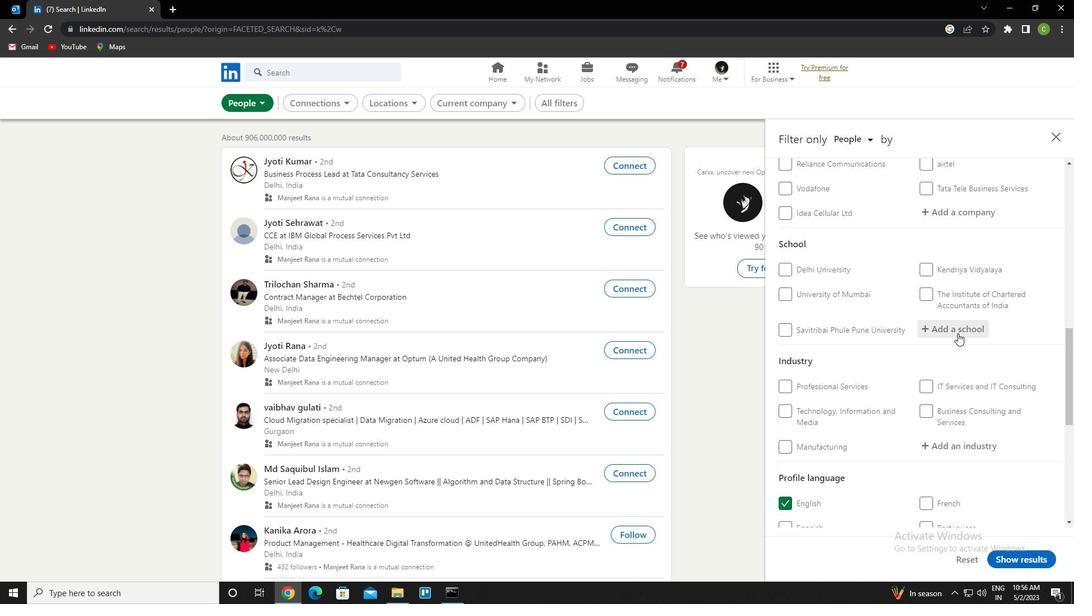 
Action: Key pressed <Key.caps_lock><Key.caps_lock>c<Key.caps_lock>areers<Key.space>for<Key.space>youth<Key.space>in<Key.space>salem<Key.down><Key.enter>
Screenshot: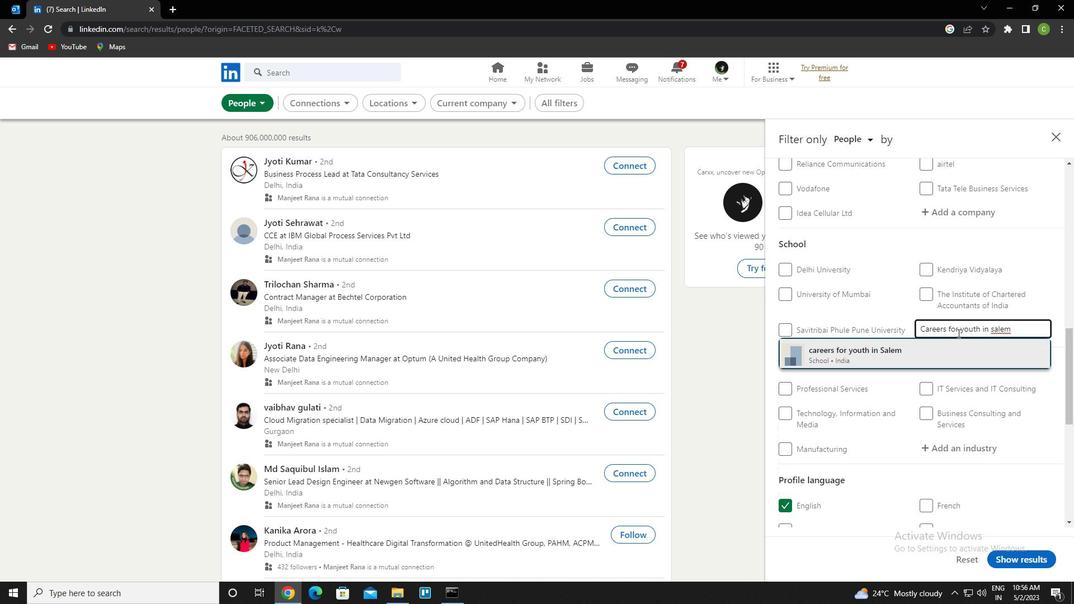 
Action: Mouse scrolled (957, 332) with delta (0, 0)
Screenshot: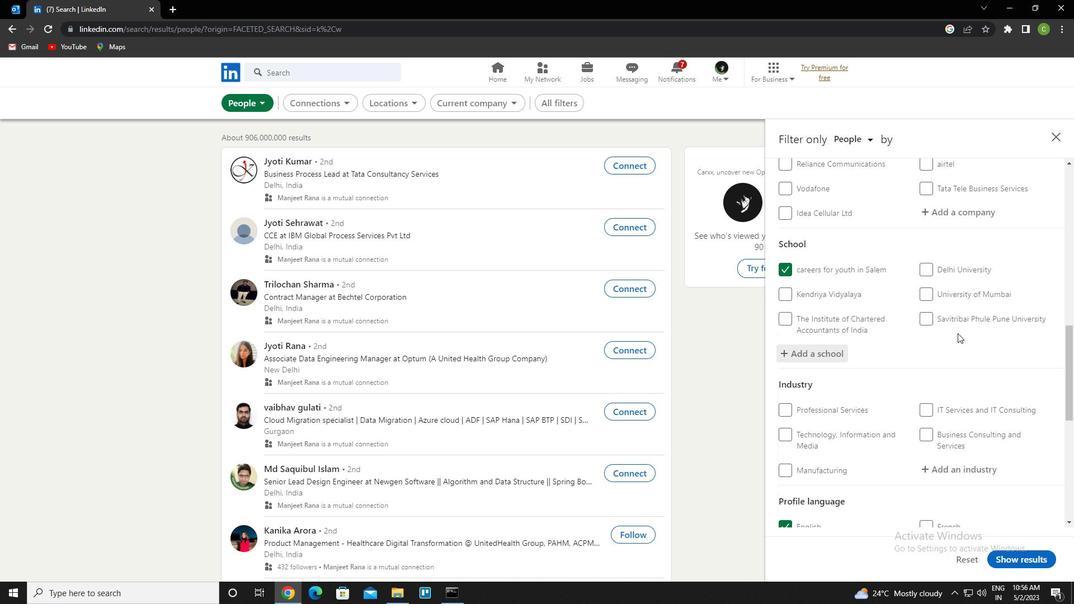 
Action: Mouse scrolled (957, 332) with delta (0, 0)
Screenshot: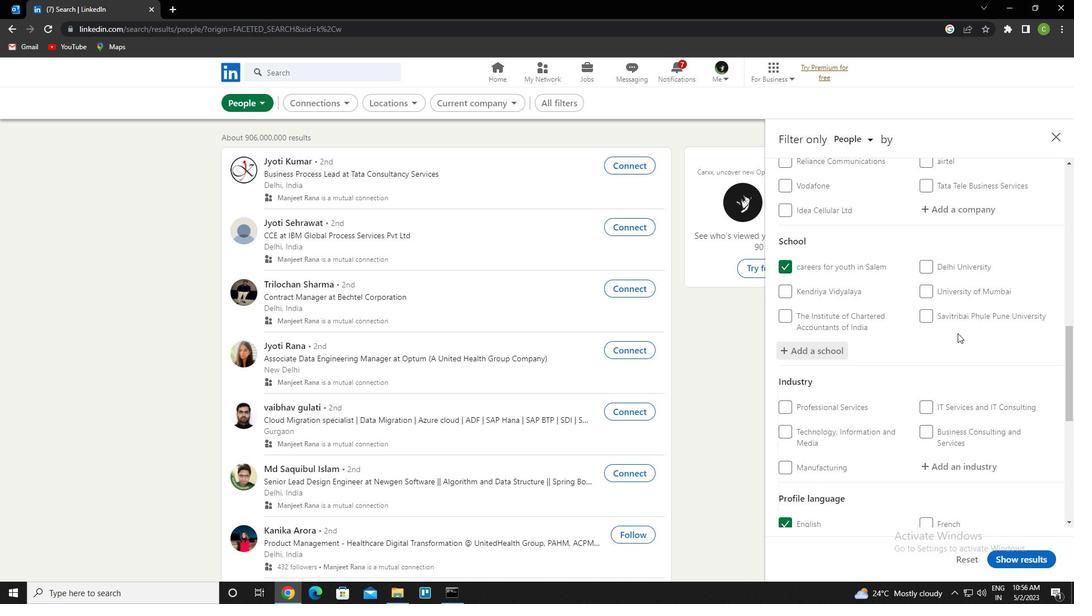
Action: Mouse moved to (944, 356)
Screenshot: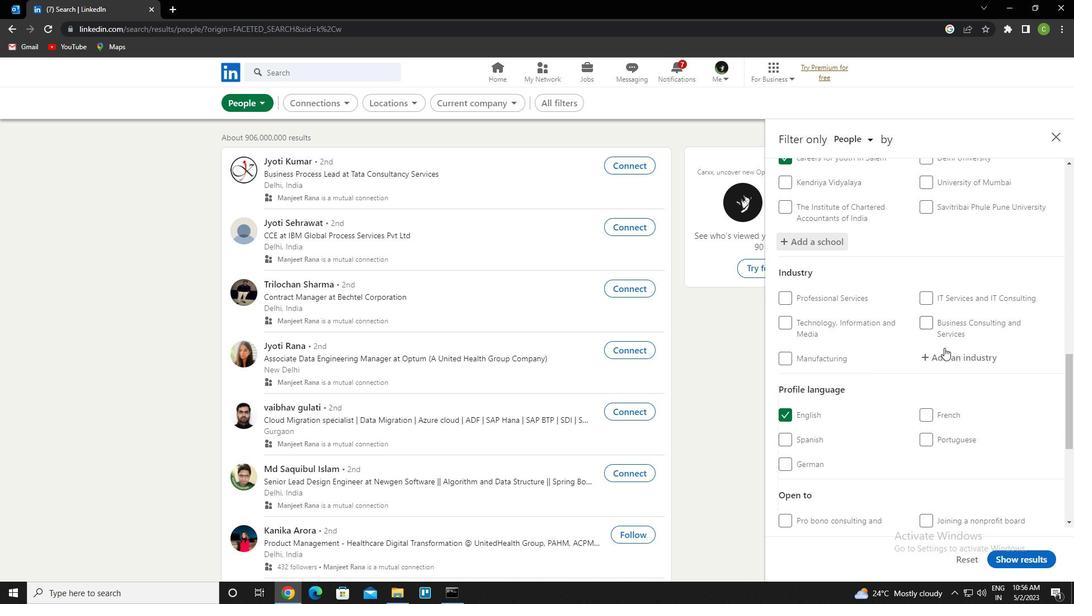 
Action: Mouse pressed left at (944, 356)
Screenshot: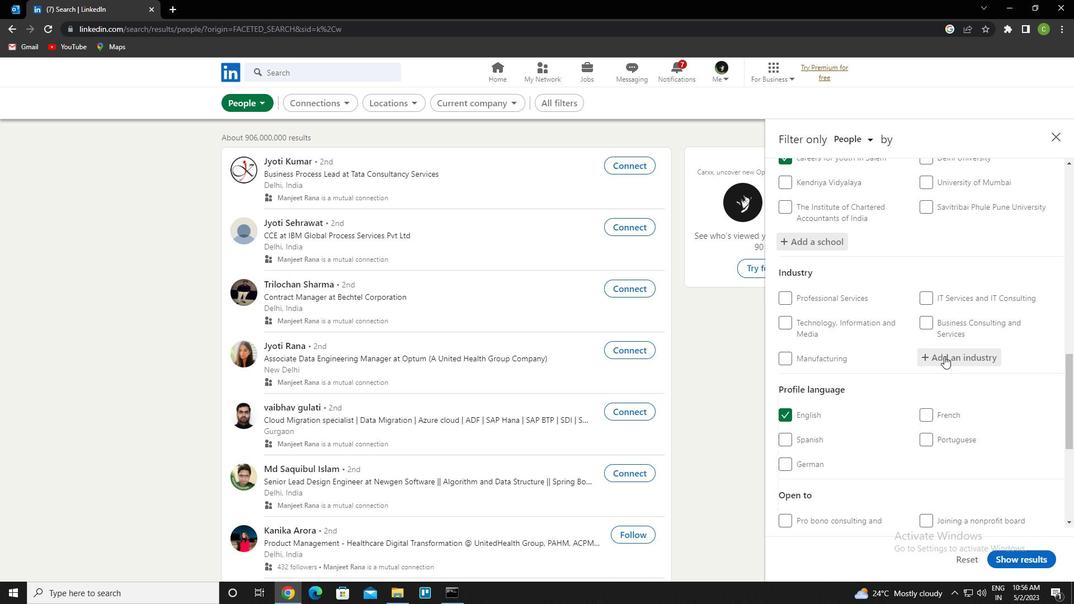 
Action: Key pressed <Key.caps_lock>c<Key.caps_lock>omputer<Key.down><Key.enter>
Screenshot: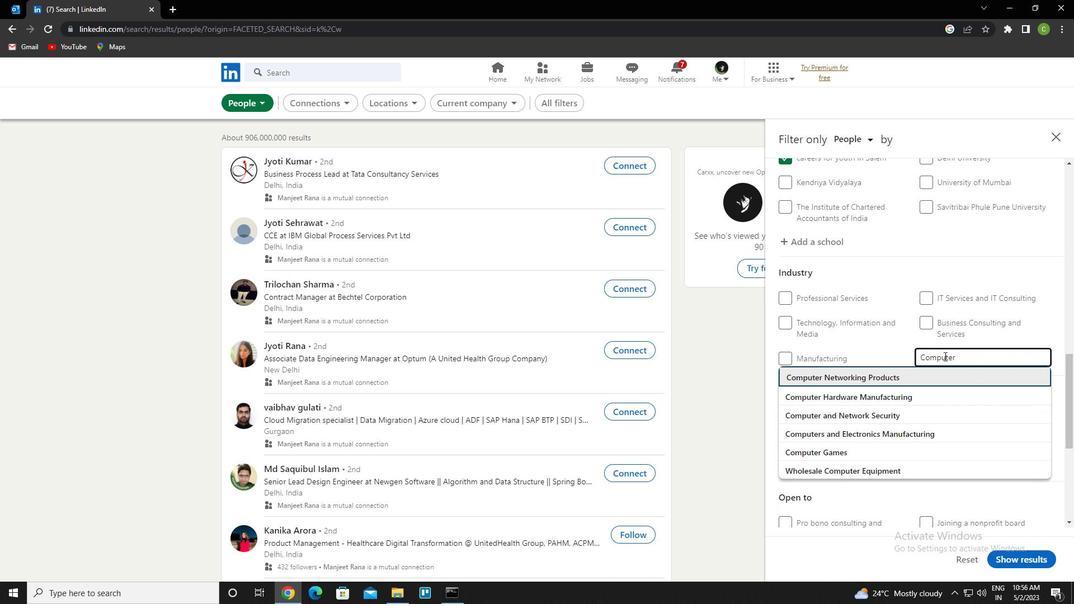 
Action: Mouse scrolled (944, 355) with delta (0, 0)
Screenshot: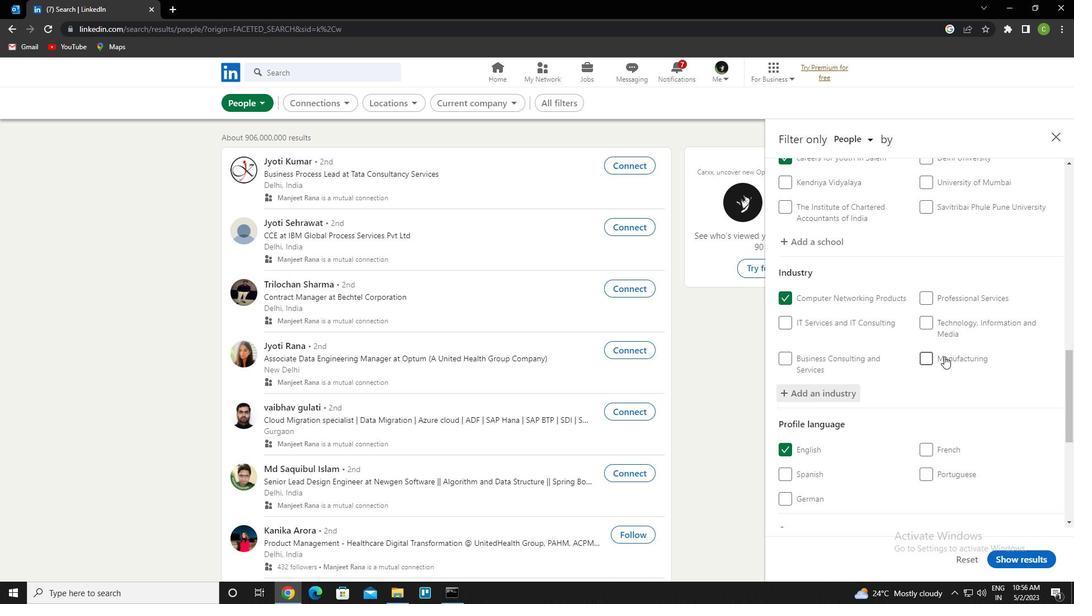 
Action: Mouse scrolled (944, 355) with delta (0, 0)
Screenshot: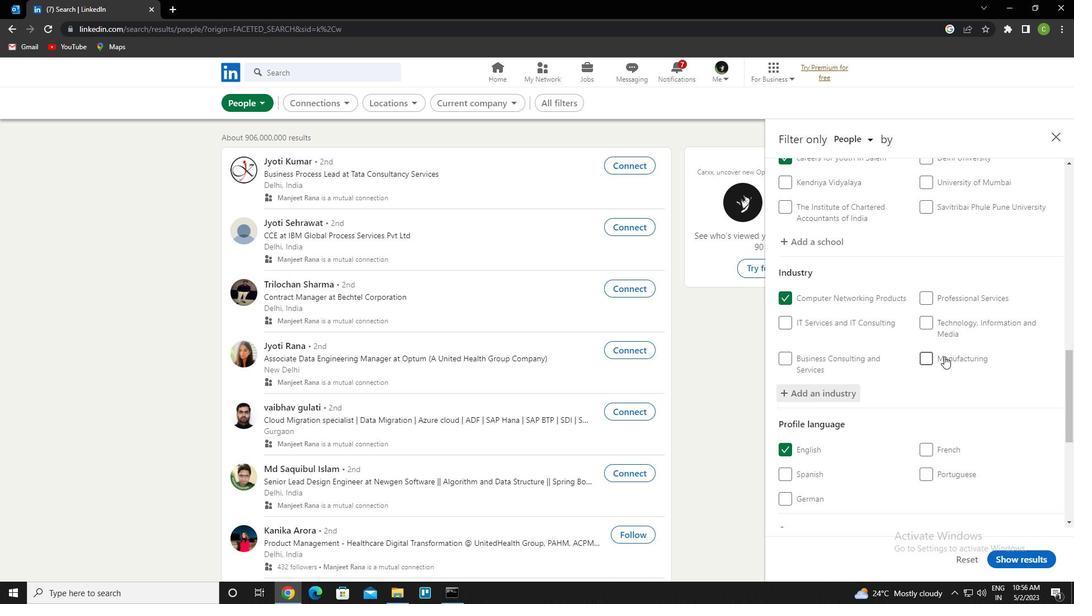 
Action: Mouse scrolled (944, 355) with delta (0, 0)
Screenshot: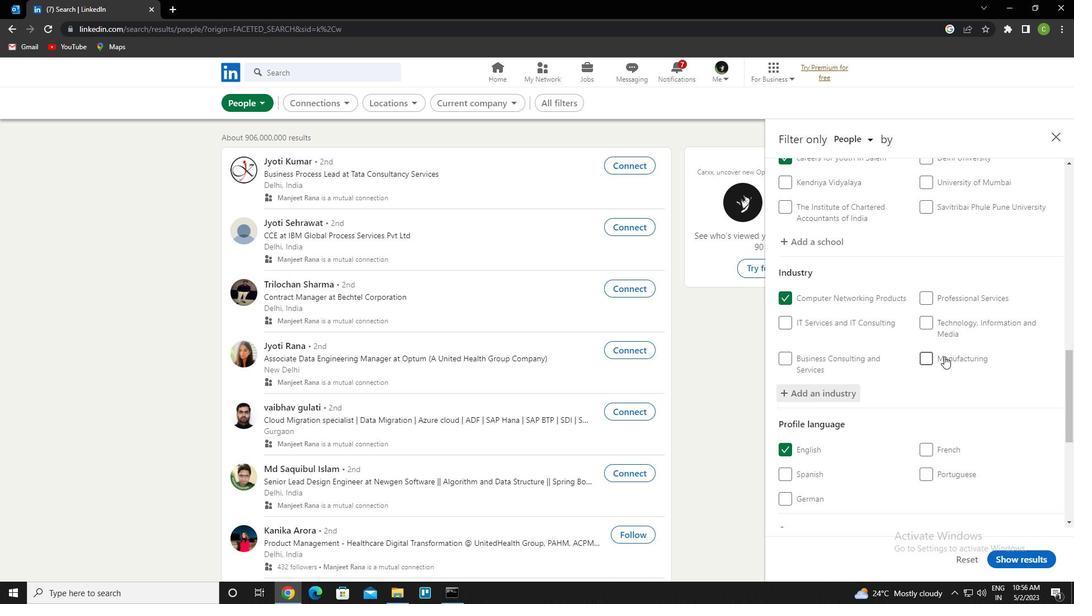 
Action: Mouse scrolled (944, 355) with delta (0, 0)
Screenshot: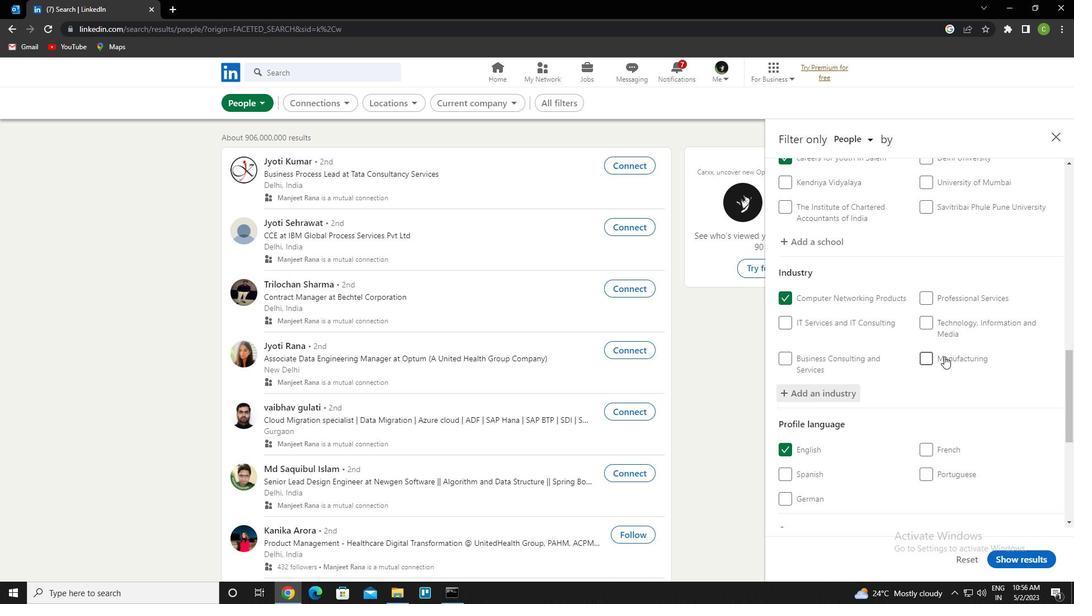 
Action: Mouse scrolled (944, 355) with delta (0, 0)
Screenshot: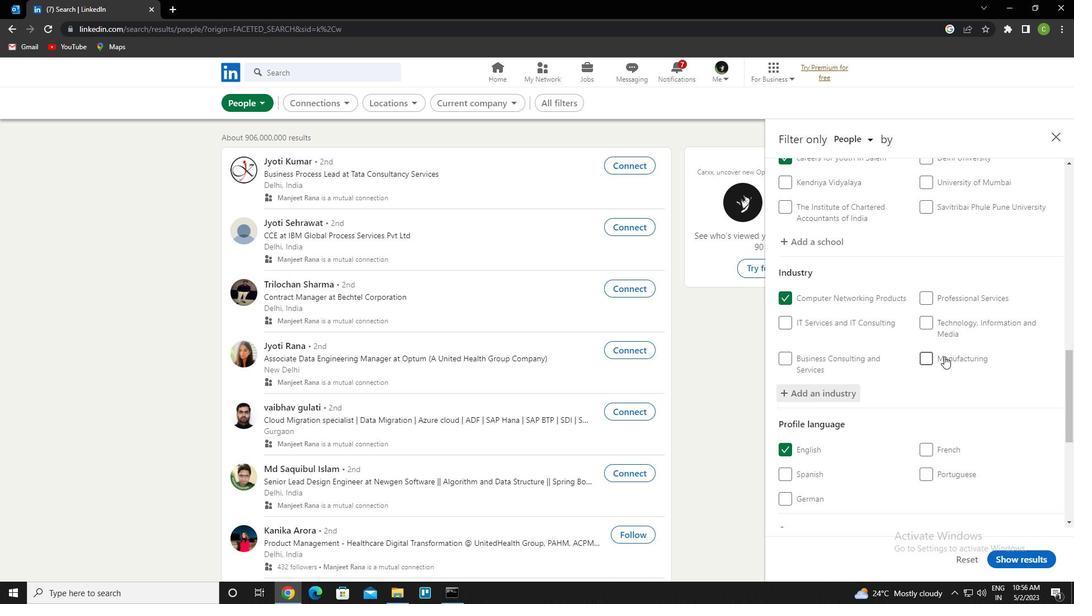 
Action: Mouse scrolled (944, 355) with delta (0, 0)
Screenshot: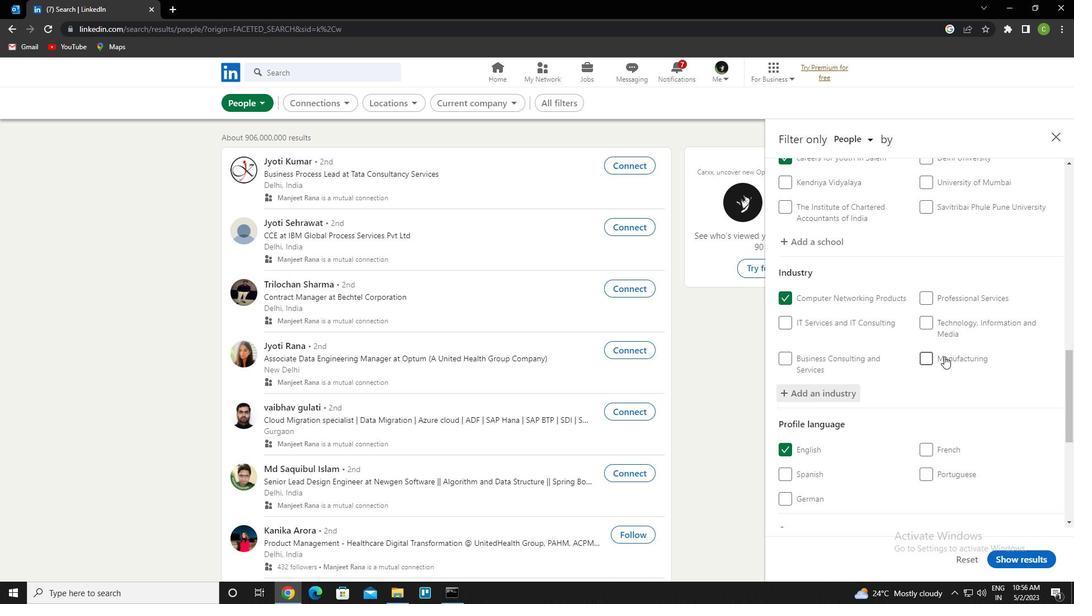 
Action: Mouse scrolled (944, 355) with delta (0, 0)
Screenshot: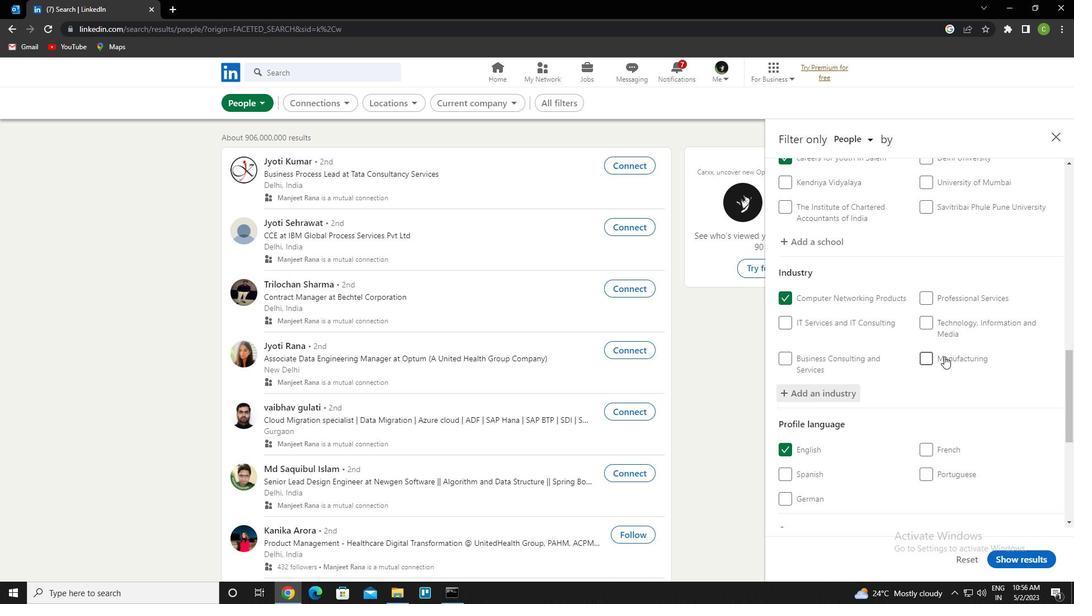 
Action: Mouse moved to (982, 373)
Screenshot: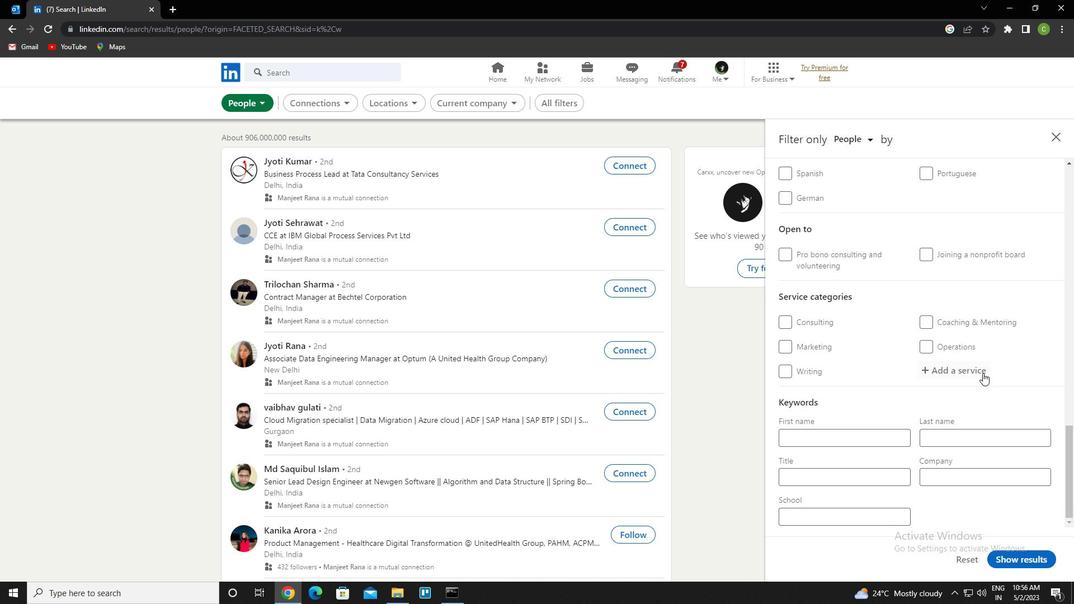 
Action: Mouse pressed left at (982, 373)
Screenshot: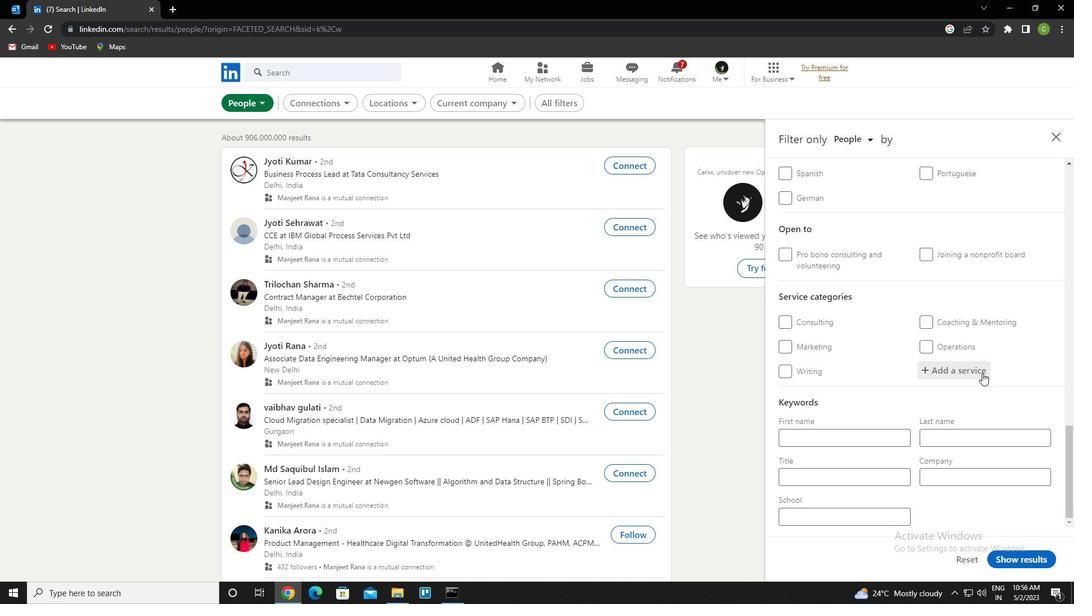 
Action: Key pressed <Key.caps_lock>u<Key.caps_lock>ser<Key.space>ex<Key.down><Key.down><Key.down><Key.up><Key.up><Key.enter>
Screenshot: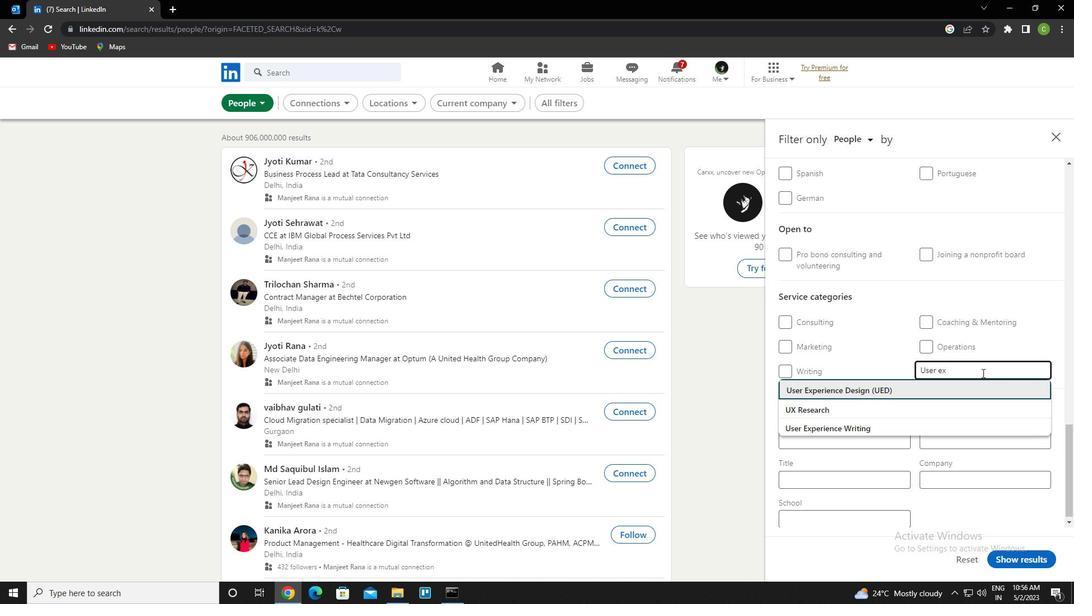 
Action: Mouse scrolled (982, 372) with delta (0, 0)
Screenshot: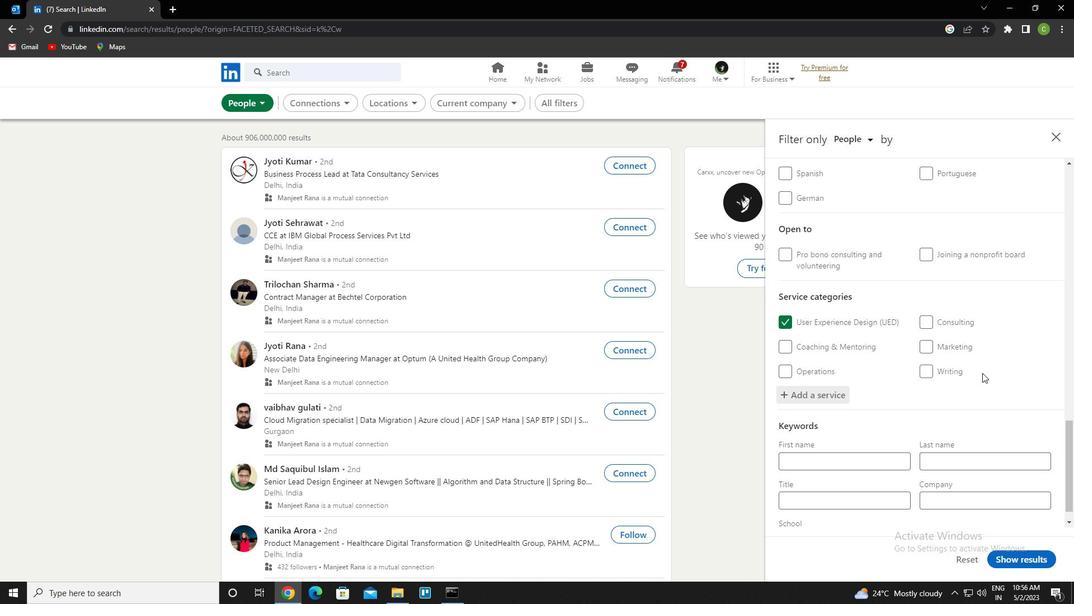
Action: Mouse scrolled (982, 372) with delta (0, 0)
Screenshot: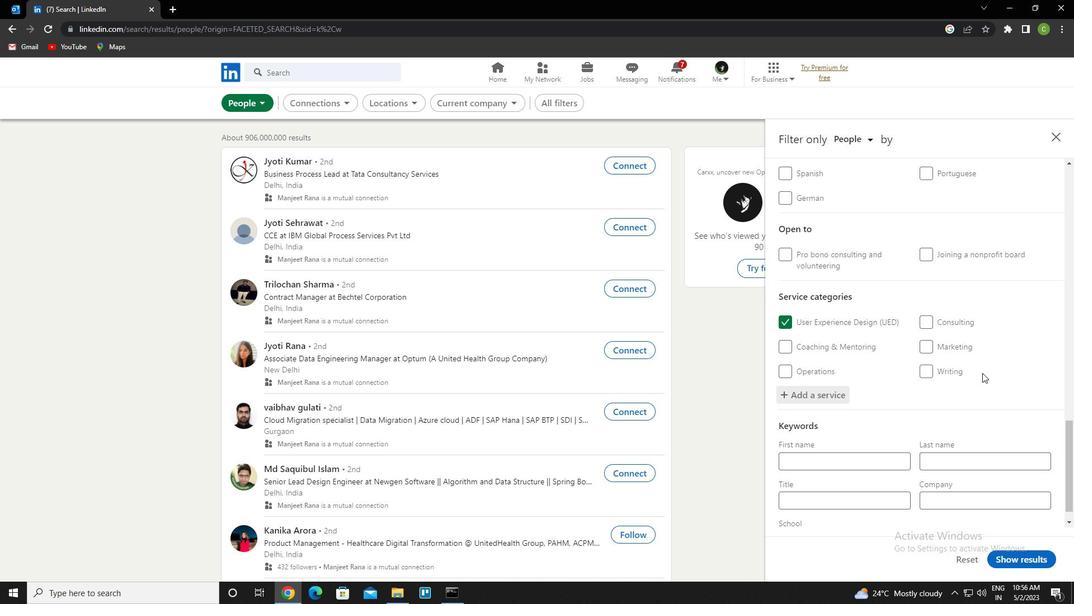 
Action: Mouse scrolled (982, 372) with delta (0, 0)
Screenshot: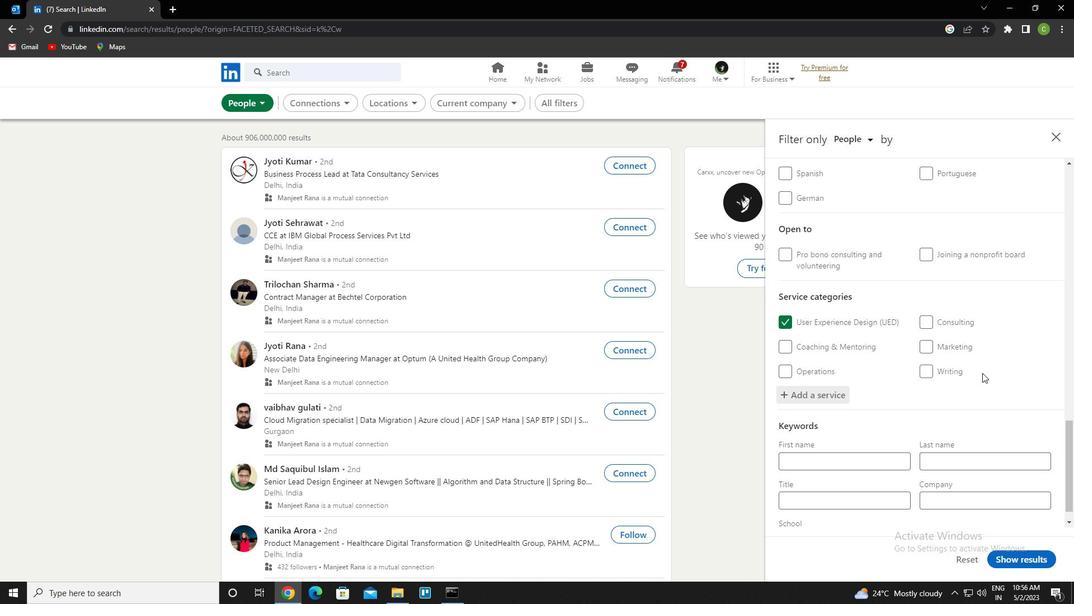 
Action: Mouse scrolled (982, 372) with delta (0, 0)
Screenshot: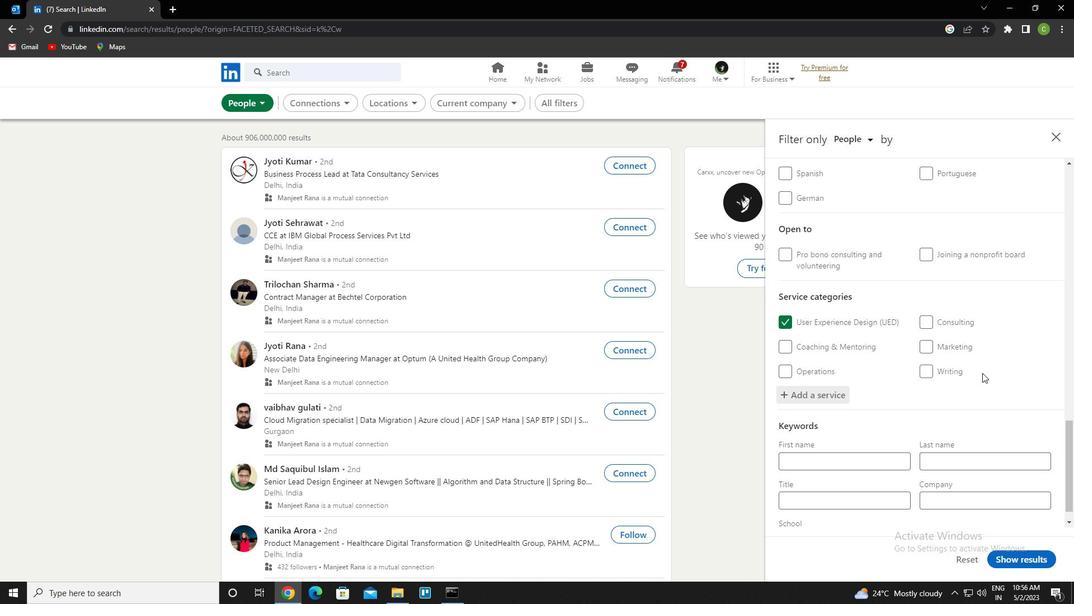 
Action: Mouse scrolled (982, 372) with delta (0, 0)
Screenshot: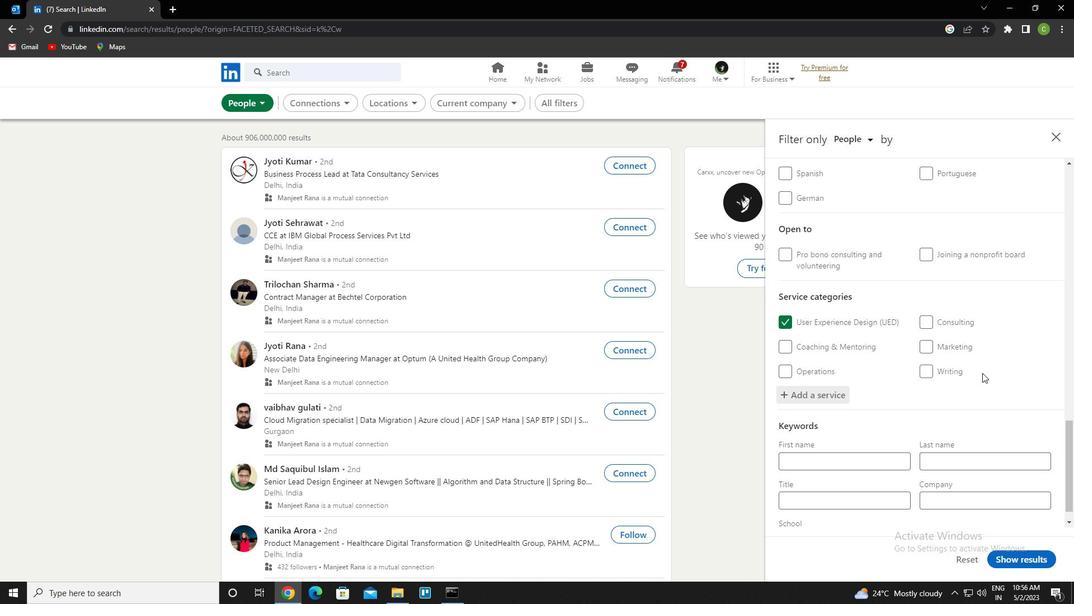 
Action: Mouse scrolled (982, 372) with delta (0, 0)
Screenshot: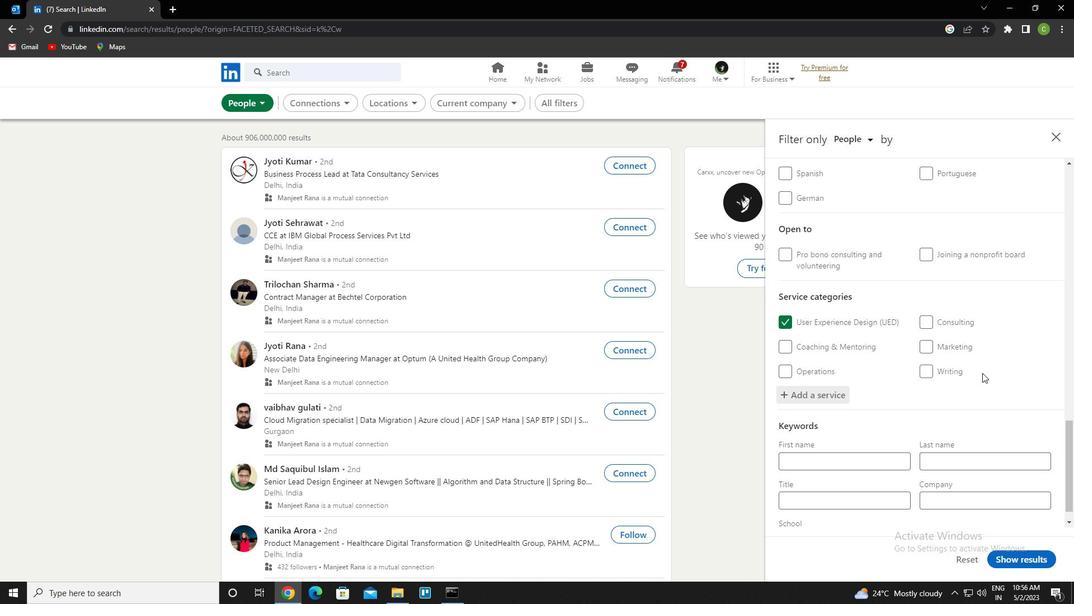 
Action: Mouse scrolled (982, 372) with delta (0, 0)
Screenshot: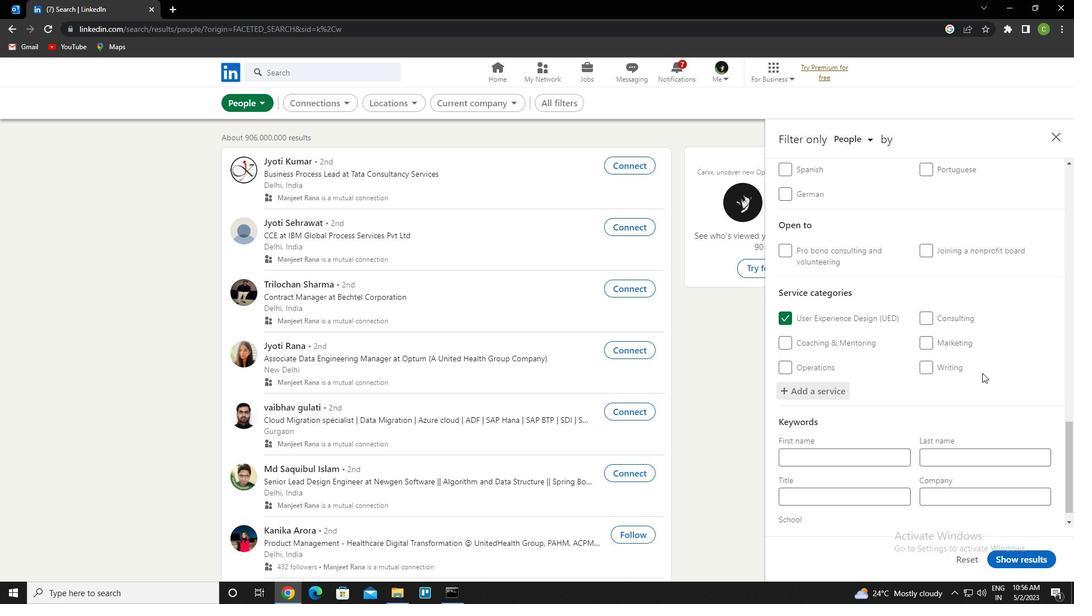
Action: Mouse scrolled (982, 372) with delta (0, 0)
Screenshot: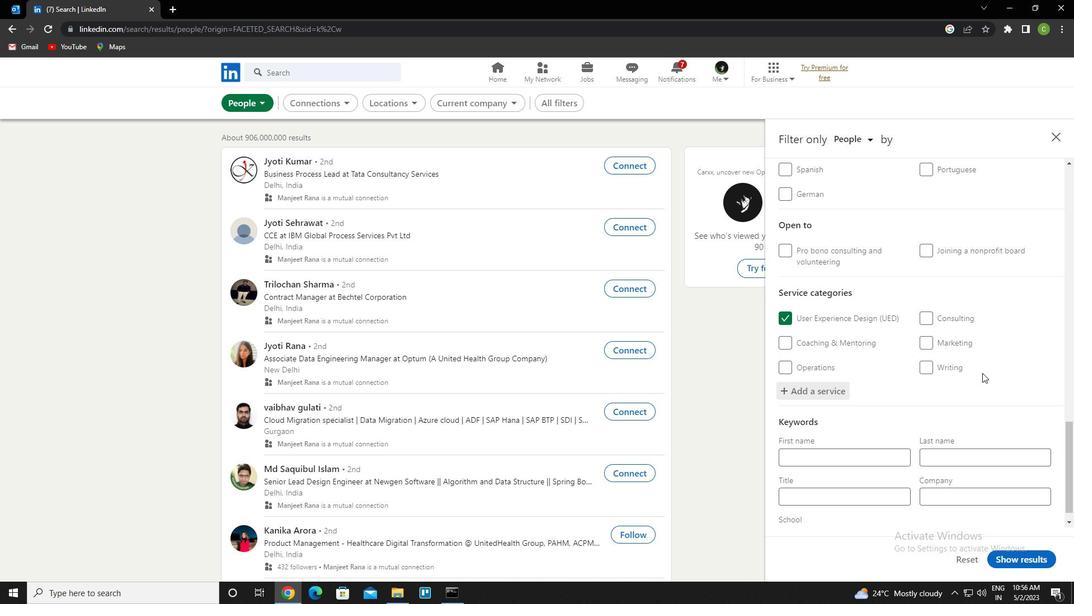 
Action: Mouse moved to (857, 475)
Screenshot: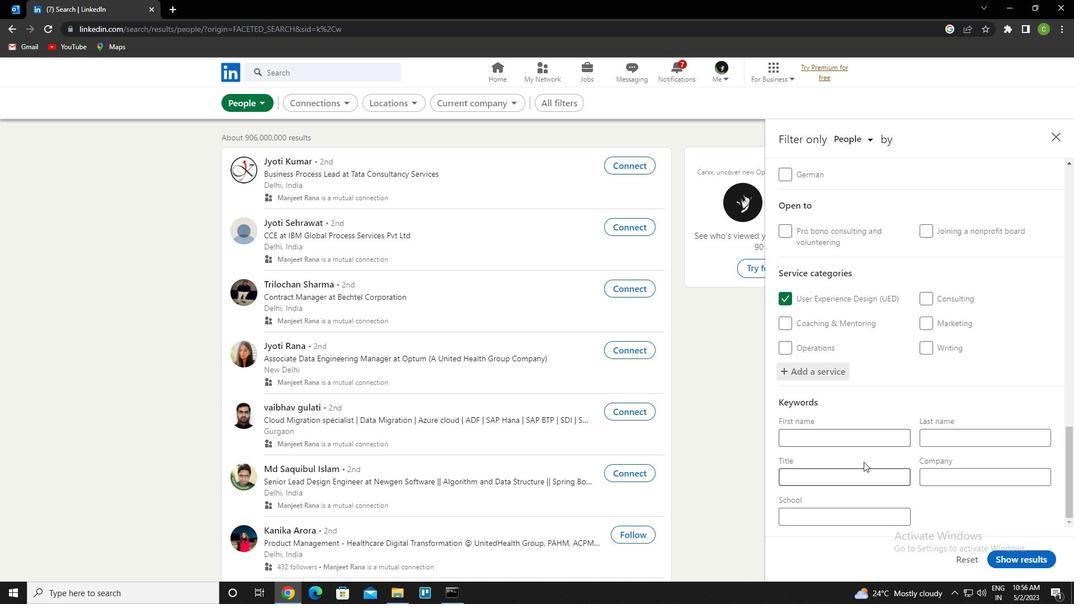 
Action: Mouse pressed left at (857, 475)
Screenshot: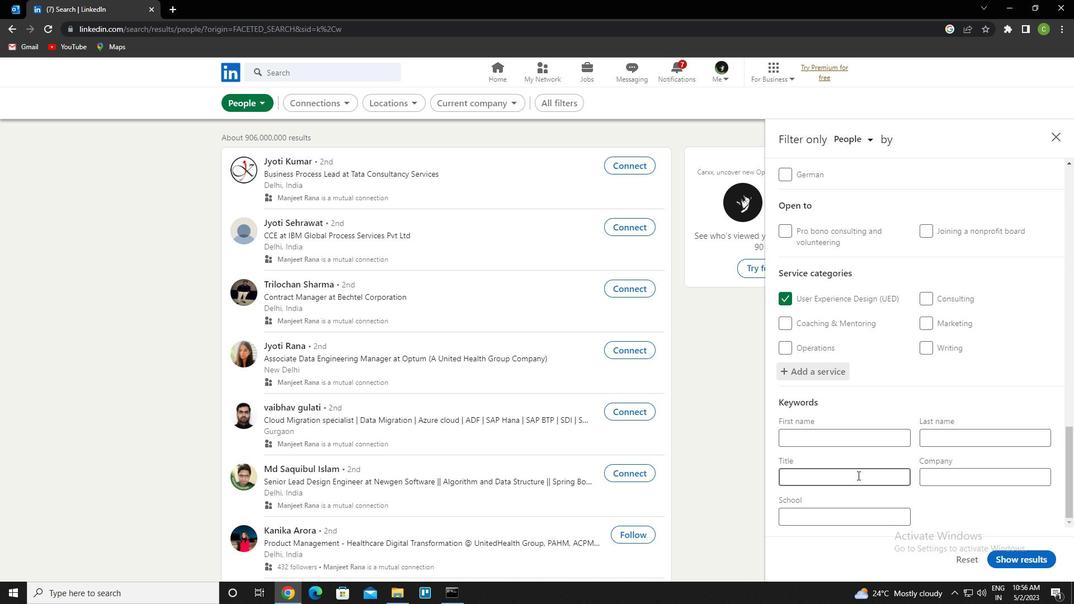 
Action: Mouse moved to (857, 475)
Screenshot: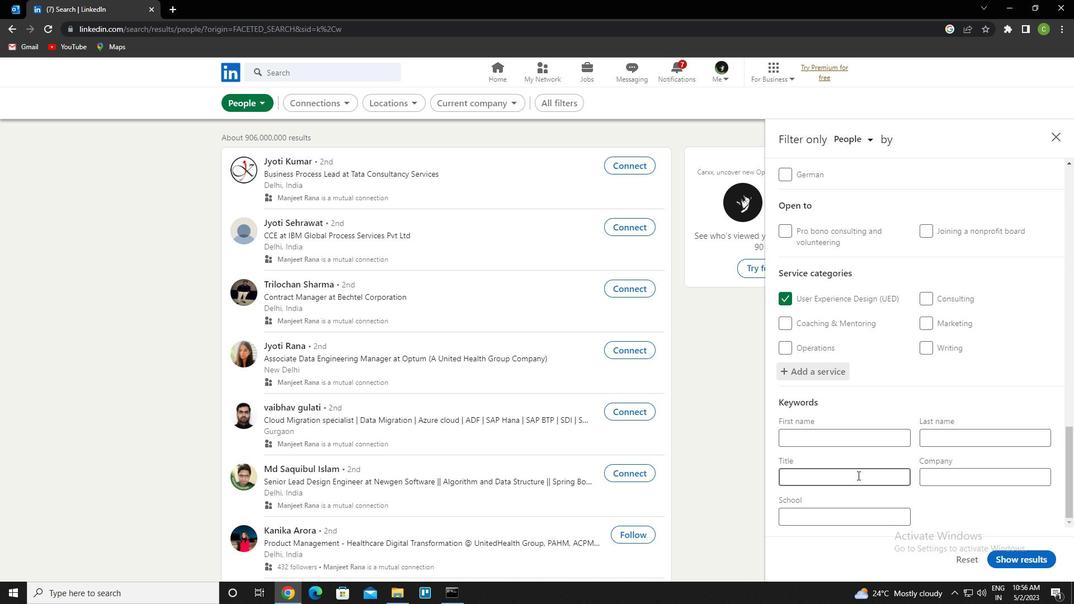 
Action: Key pressed <Key.caps_lock>c<Key.caps_lock>ontroller
Screenshot: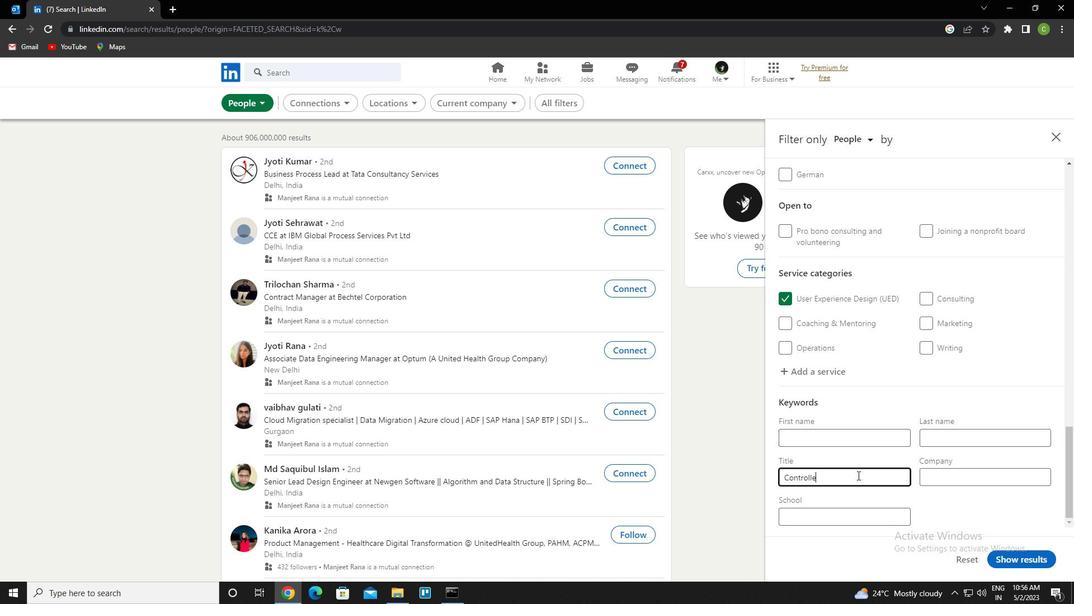 
Action: Mouse moved to (1012, 558)
Screenshot: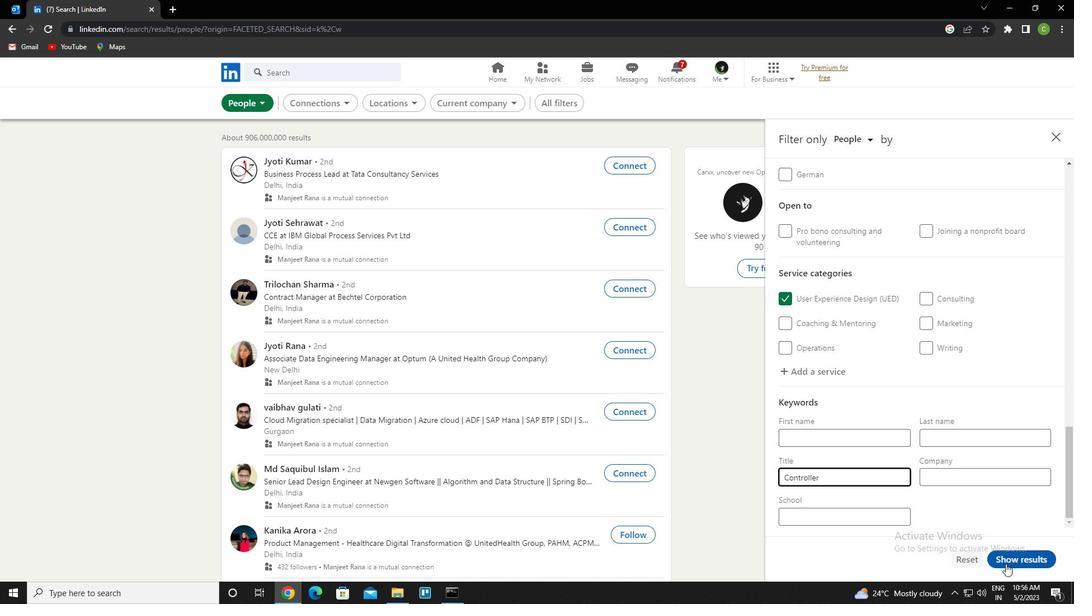 
Action: Mouse pressed left at (1012, 558)
Screenshot: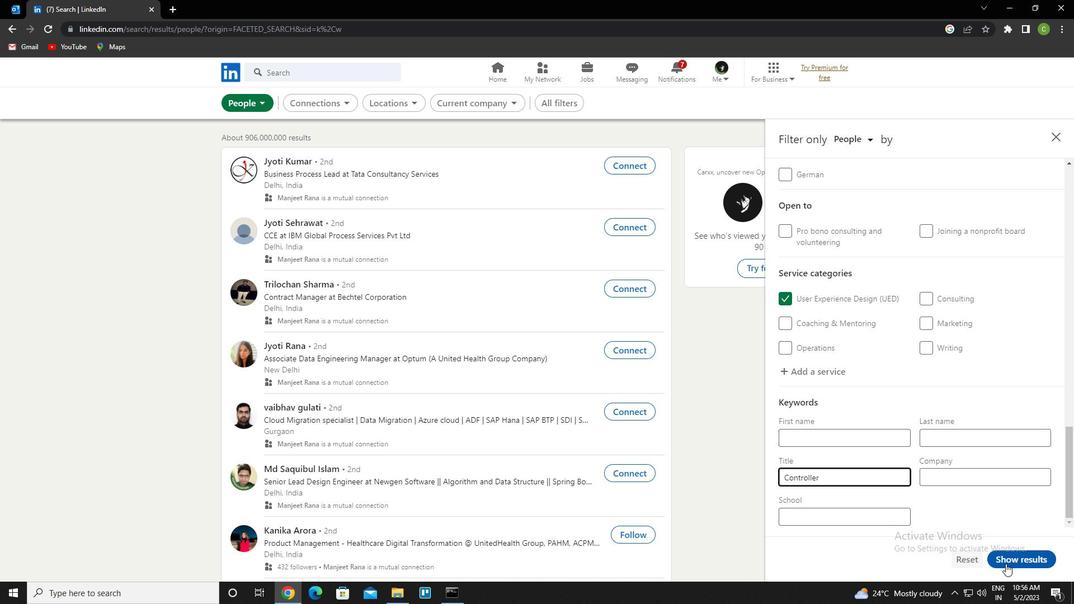 
Action: Mouse moved to (434, 576)
Screenshot: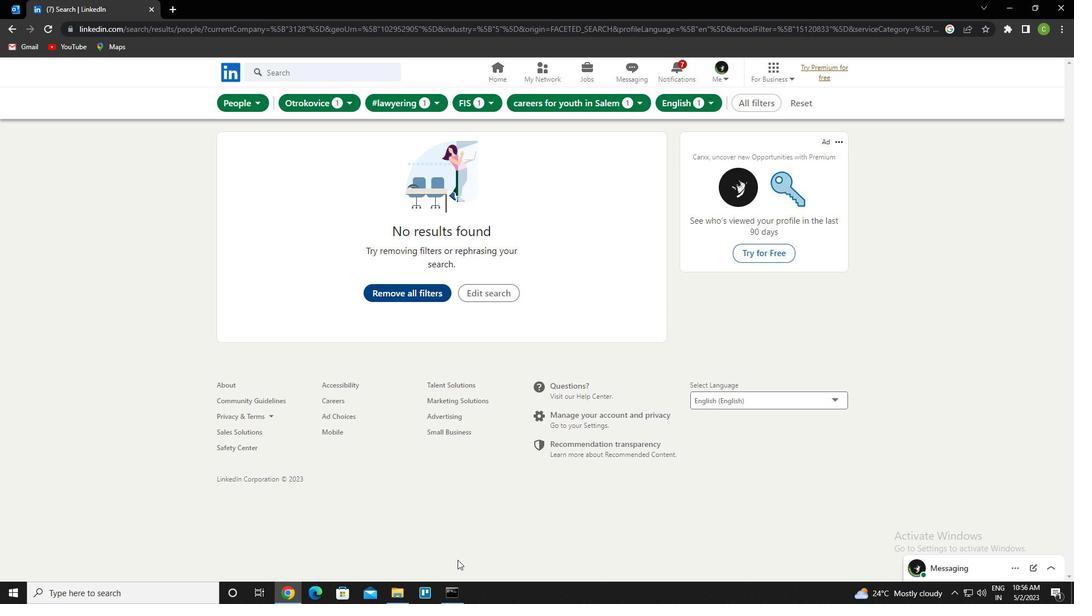 
